Task: Look for space in Asheville, United States from 10th July, 2023 to 15th July, 2023 for 7 adults in price range Rs.10000 to Rs.15000. Place can be entire place or shared room with 4 bedrooms having 7 beds and 4 bathrooms. Property type can be house, flat, guest house. Amenities needed are: wifi, TV, free parkinig on premises, gym, breakfast. Booking option can be shelf check-in. Required host language is English.
Action: Mouse moved to (413, 101)
Screenshot: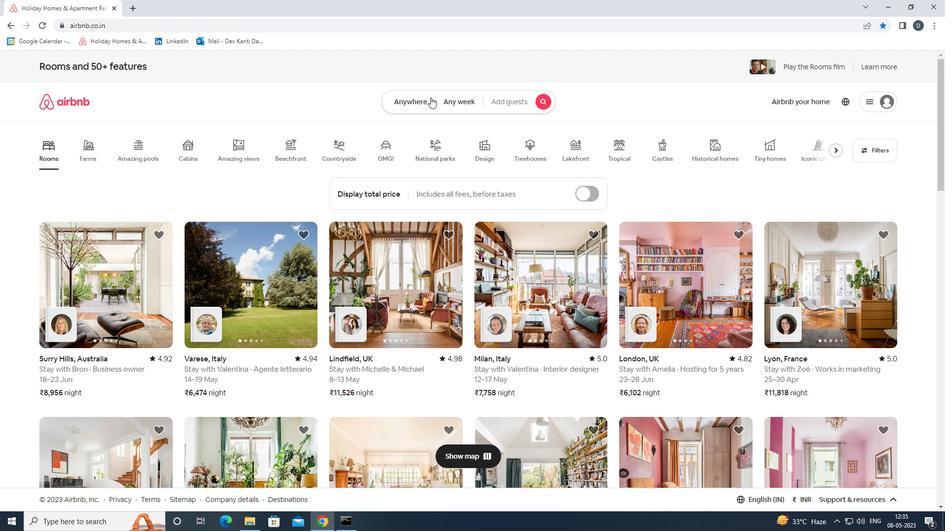 
Action: Mouse pressed left at (413, 101)
Screenshot: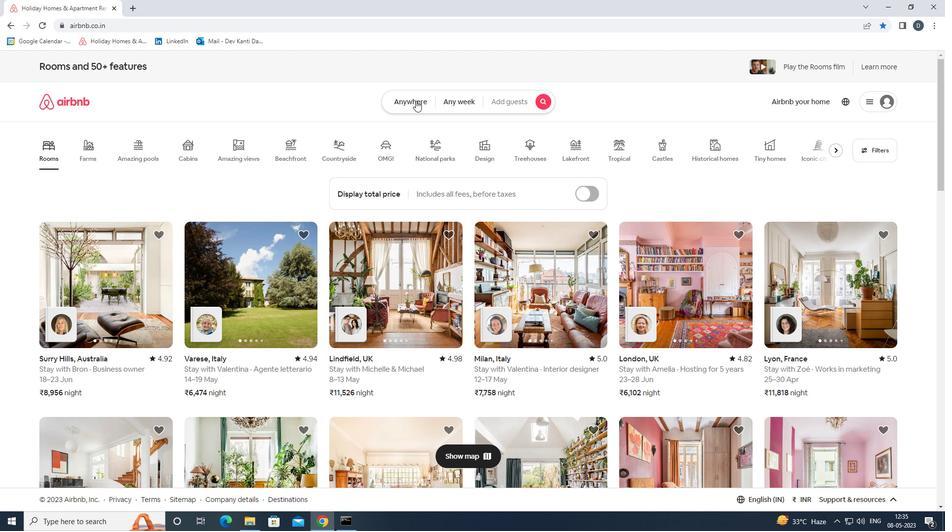 
Action: Mouse moved to (363, 141)
Screenshot: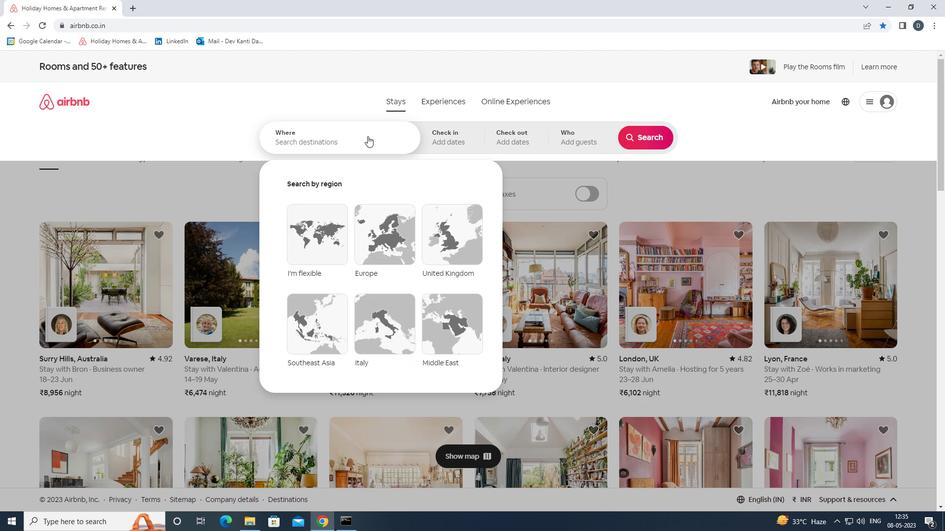 
Action: Mouse pressed left at (363, 141)
Screenshot: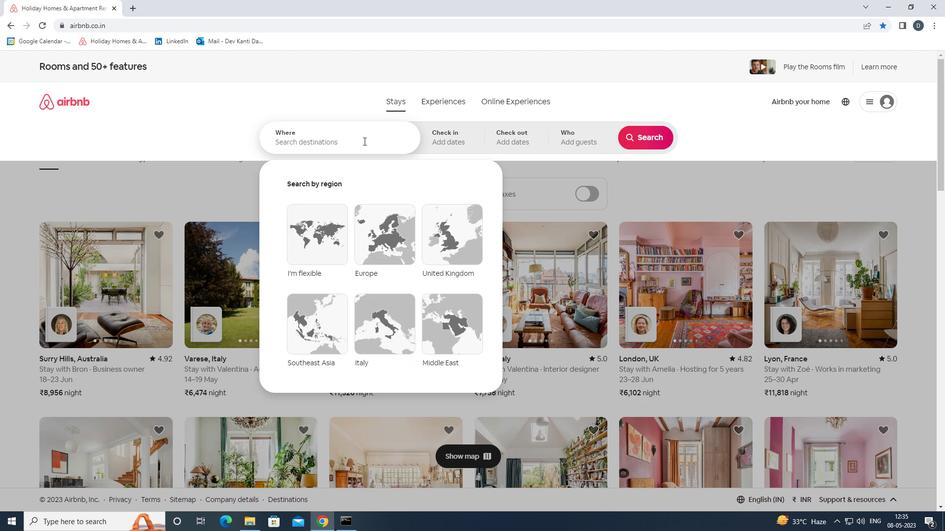 
Action: Mouse moved to (362, 141)
Screenshot: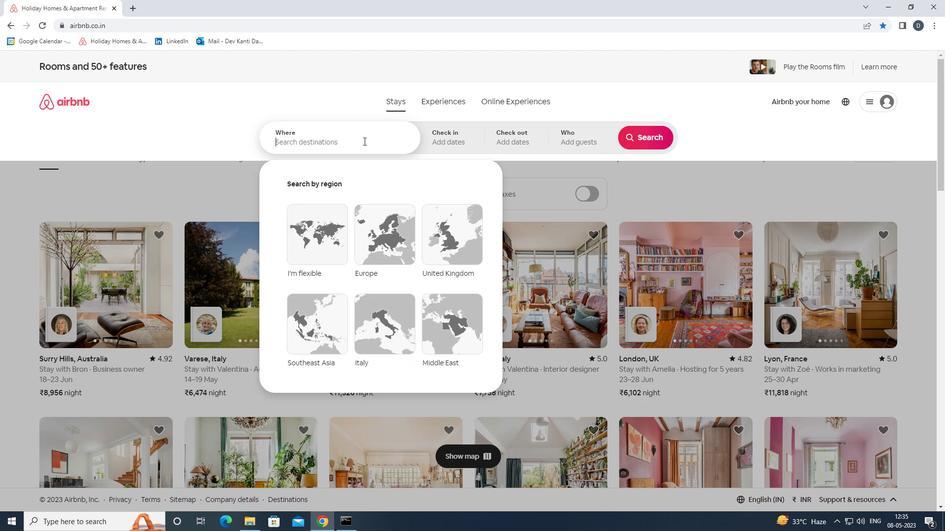 
Action: Key pressed <Key.shift><Key.shift><Key.shift>ASHEVILLEM<Key.backspace>,<Key.shift>UNITED<Key.space><Key.shift>STATES<Key.enter>
Screenshot: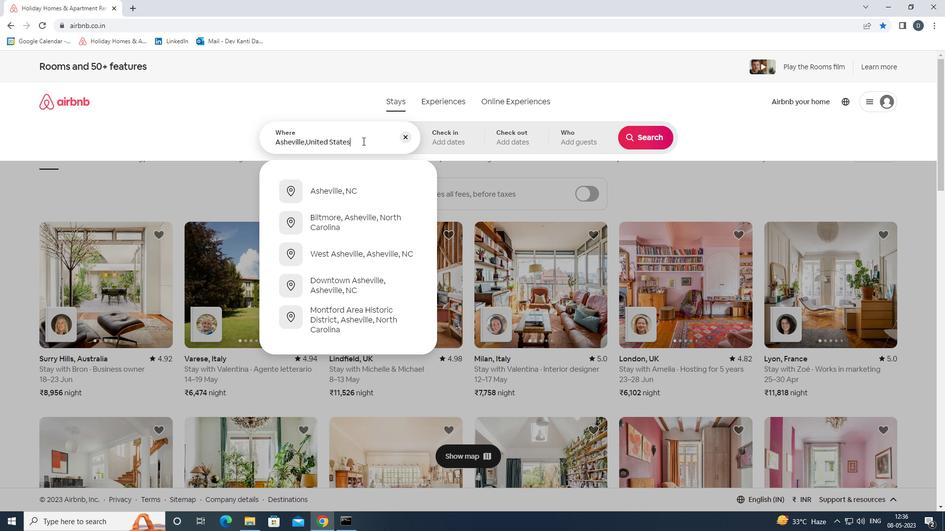 
Action: Mouse moved to (639, 215)
Screenshot: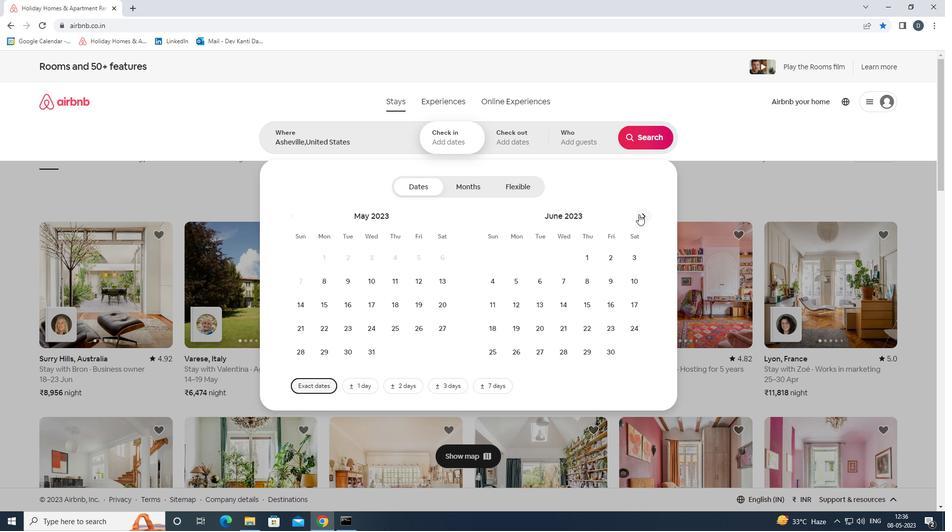 
Action: Mouse pressed left at (639, 215)
Screenshot: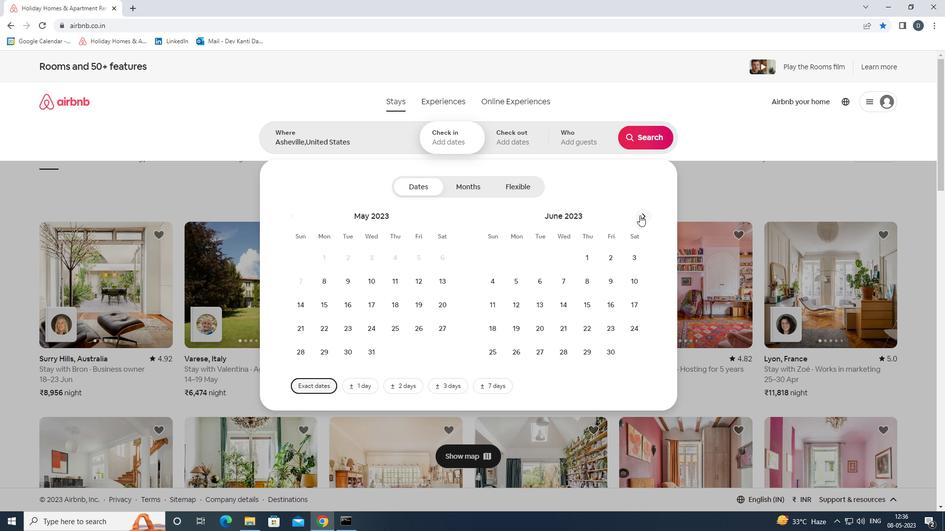 
Action: Mouse moved to (516, 300)
Screenshot: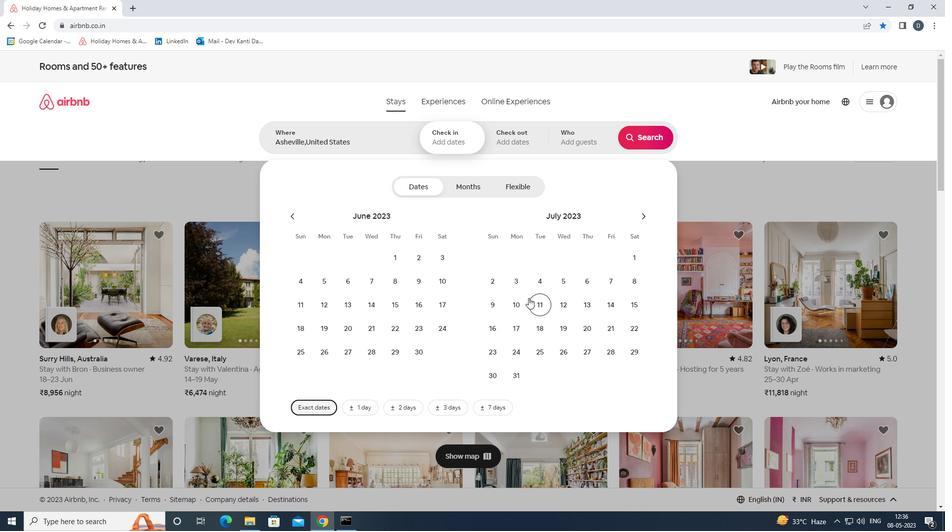 
Action: Mouse pressed left at (516, 300)
Screenshot: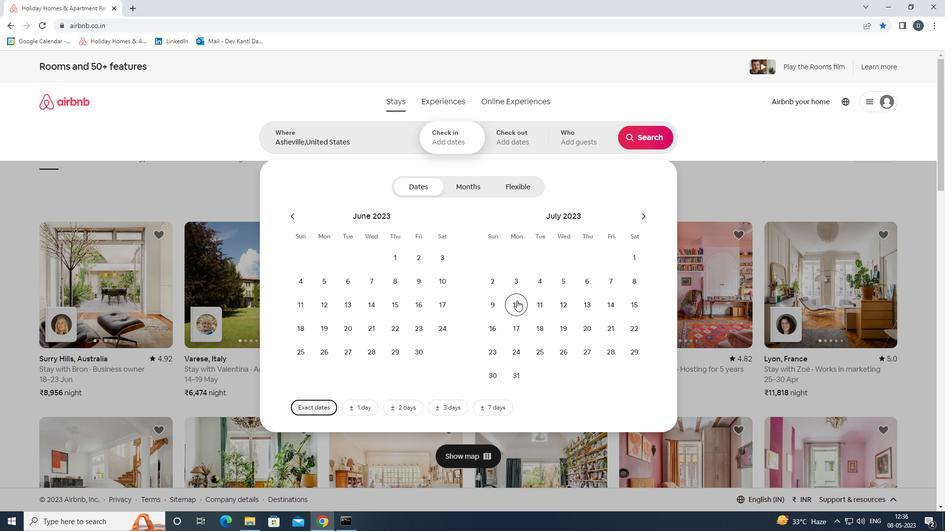 
Action: Mouse moved to (627, 303)
Screenshot: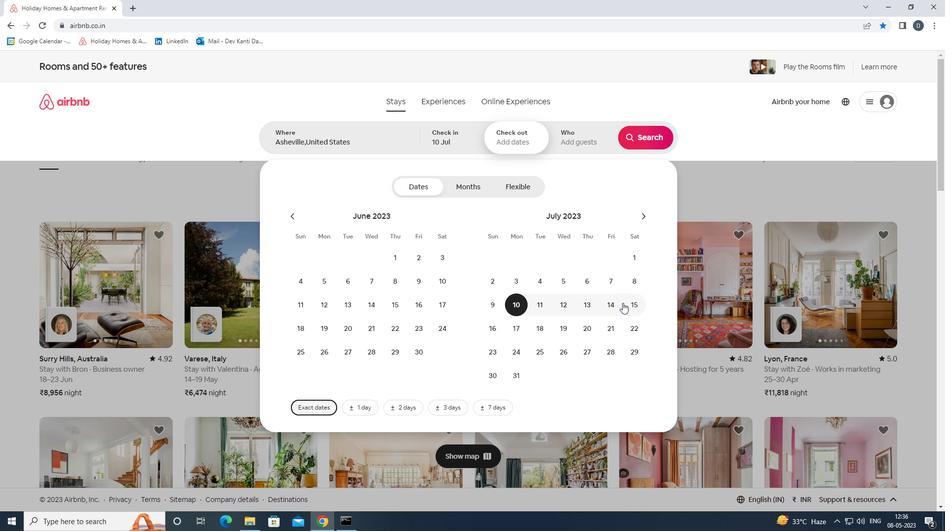 
Action: Mouse pressed left at (627, 303)
Screenshot: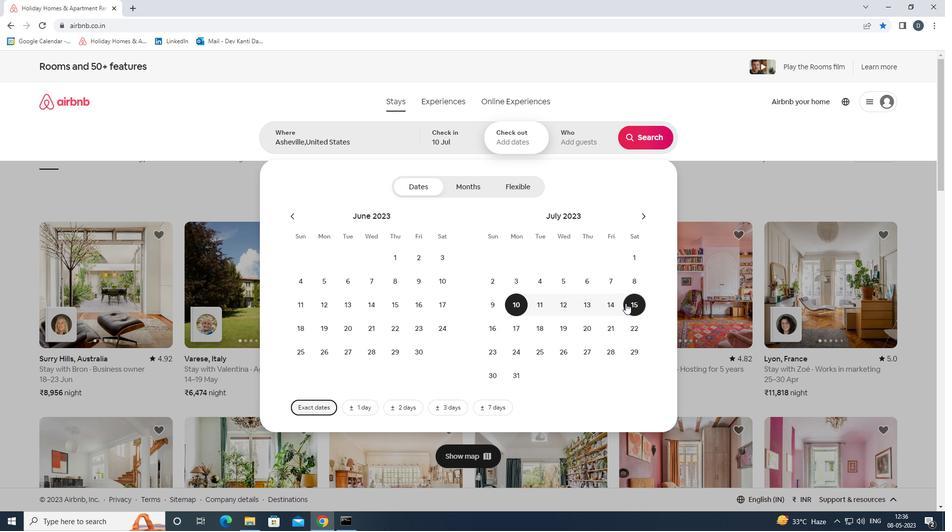 
Action: Mouse moved to (579, 148)
Screenshot: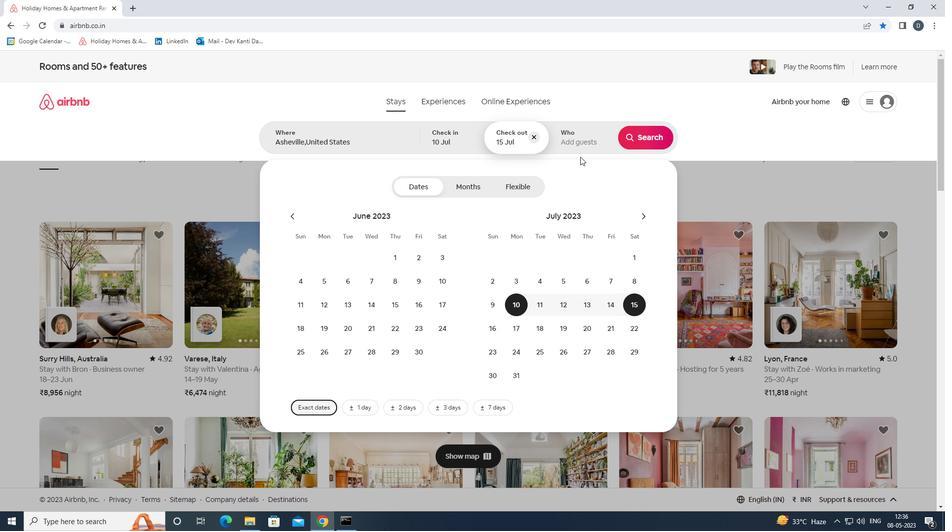 
Action: Mouse pressed left at (579, 148)
Screenshot: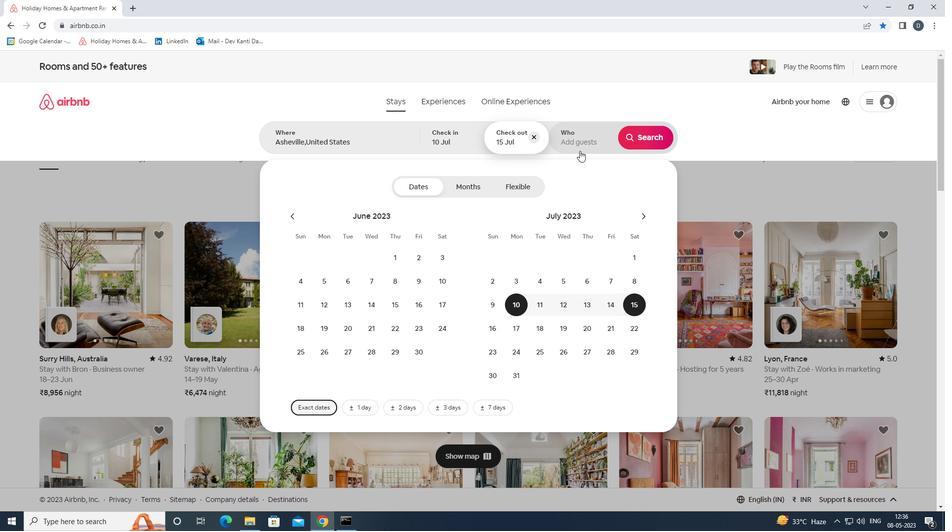 
Action: Mouse moved to (645, 186)
Screenshot: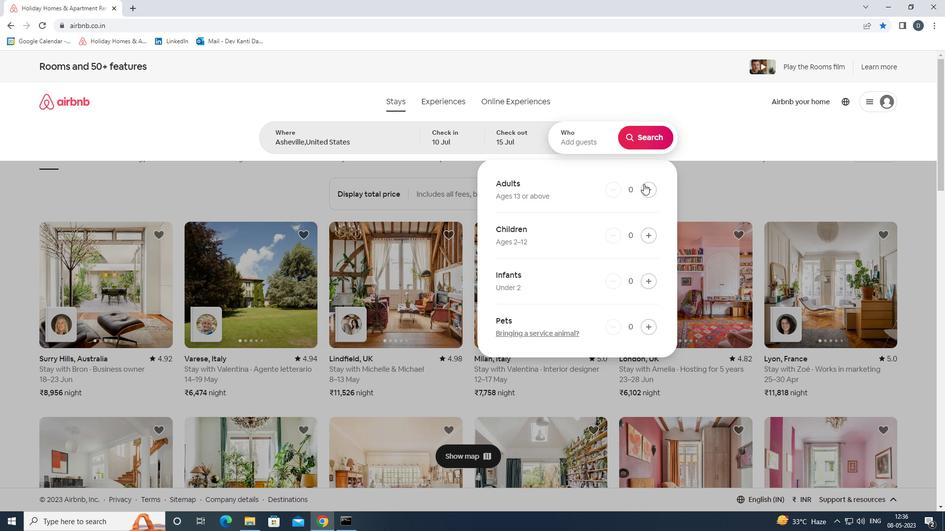 
Action: Mouse pressed left at (645, 186)
Screenshot: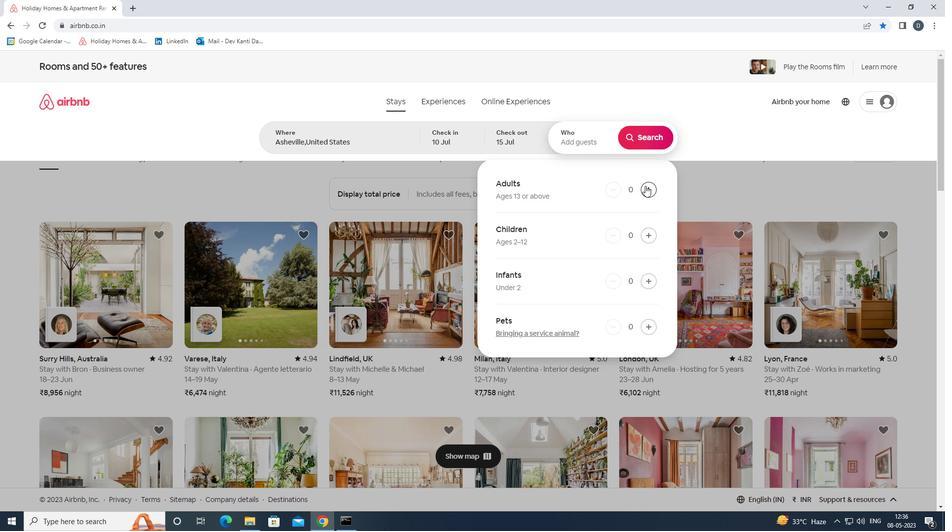 
Action: Mouse pressed left at (645, 186)
Screenshot: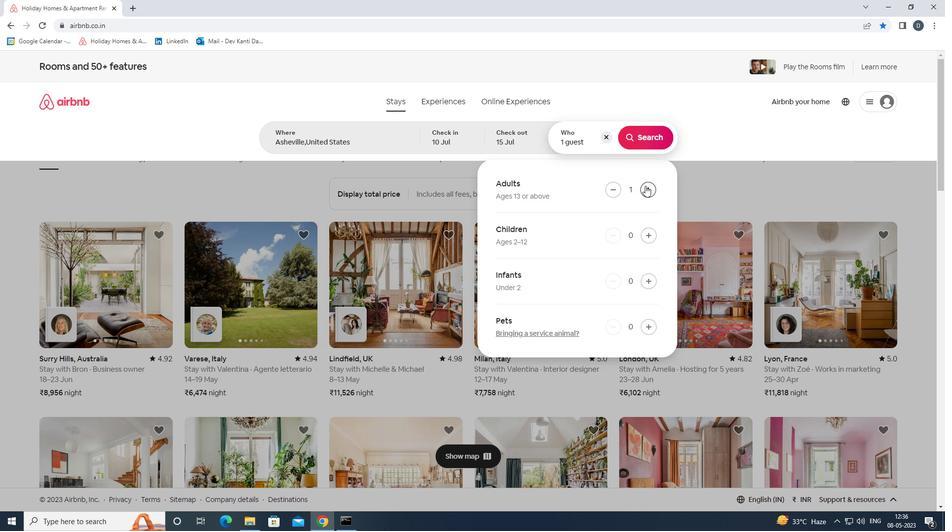 
Action: Mouse pressed left at (645, 186)
Screenshot: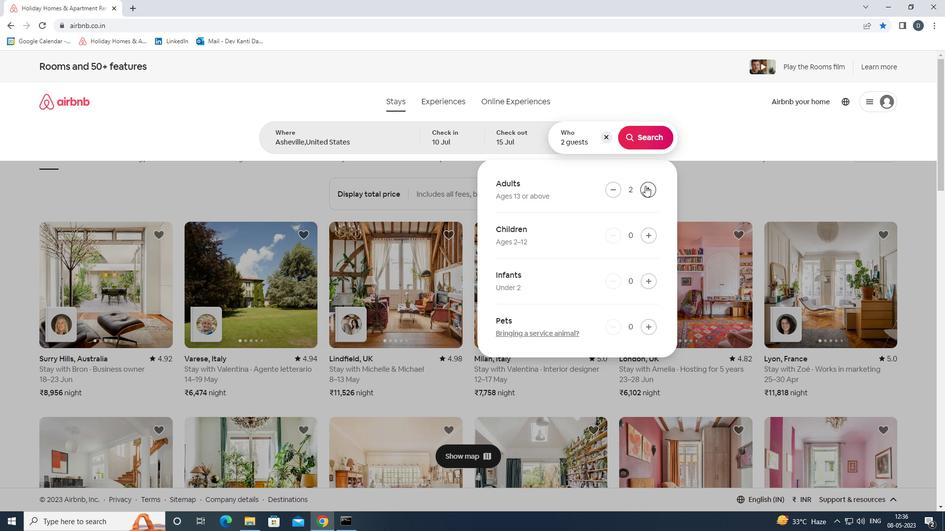 
Action: Mouse pressed left at (645, 186)
Screenshot: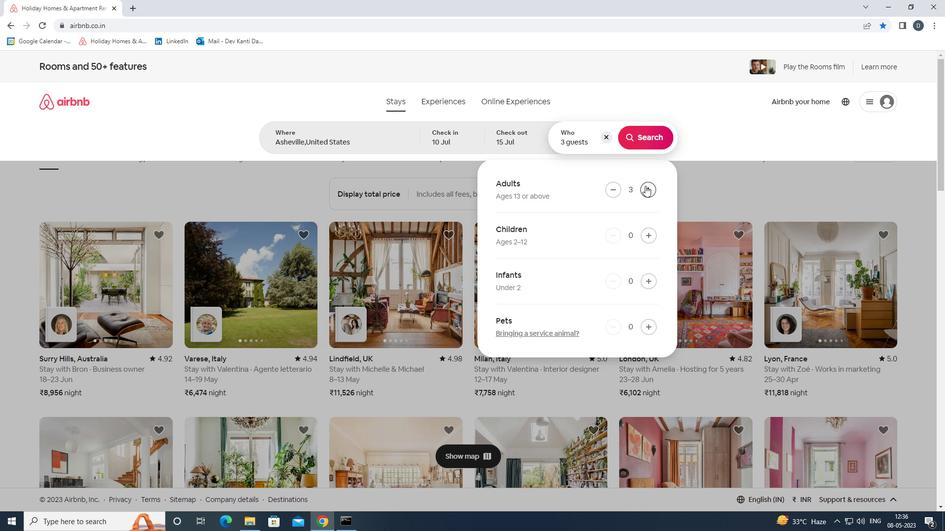 
Action: Mouse pressed left at (645, 186)
Screenshot: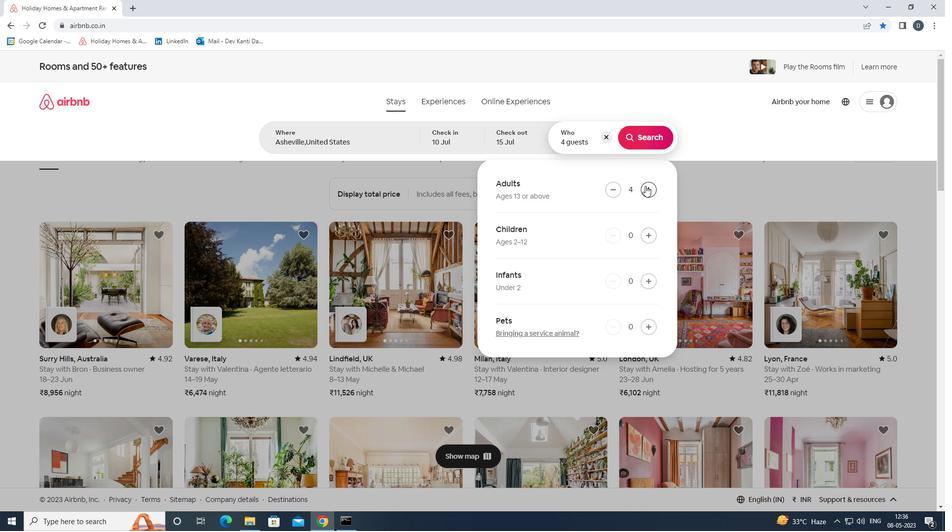 
Action: Mouse pressed left at (645, 186)
Screenshot: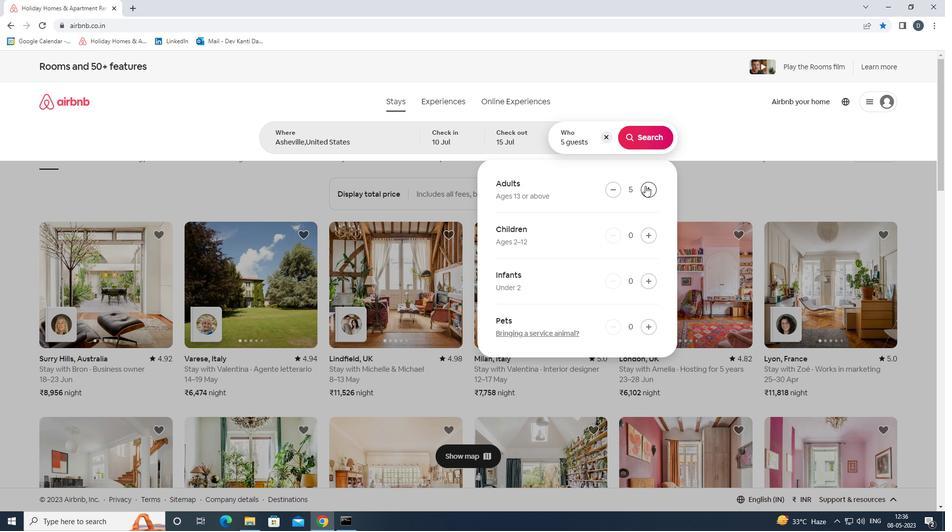 
Action: Mouse pressed left at (645, 186)
Screenshot: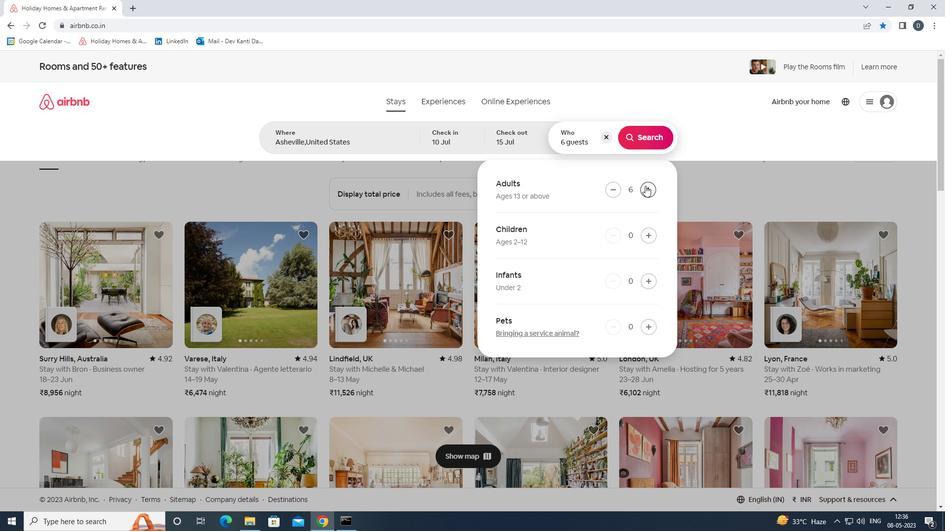 
Action: Mouse moved to (640, 141)
Screenshot: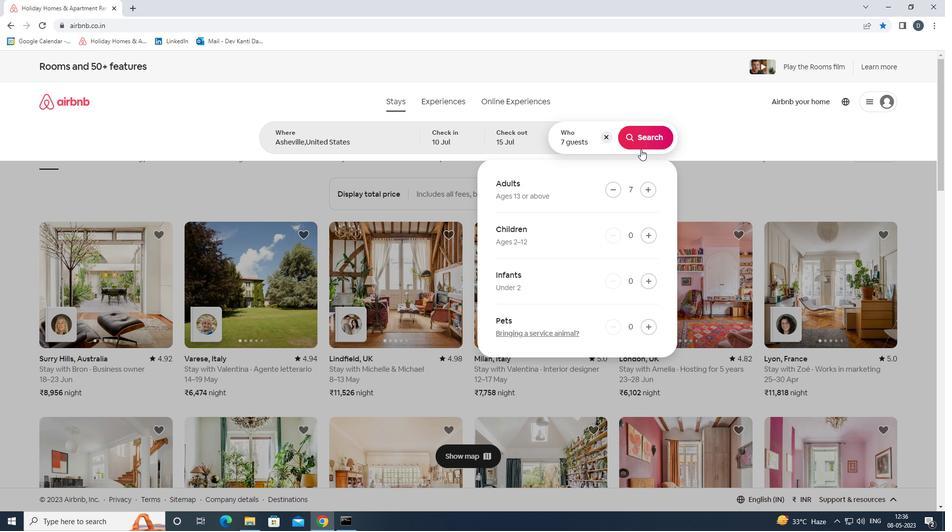 
Action: Mouse pressed left at (640, 141)
Screenshot: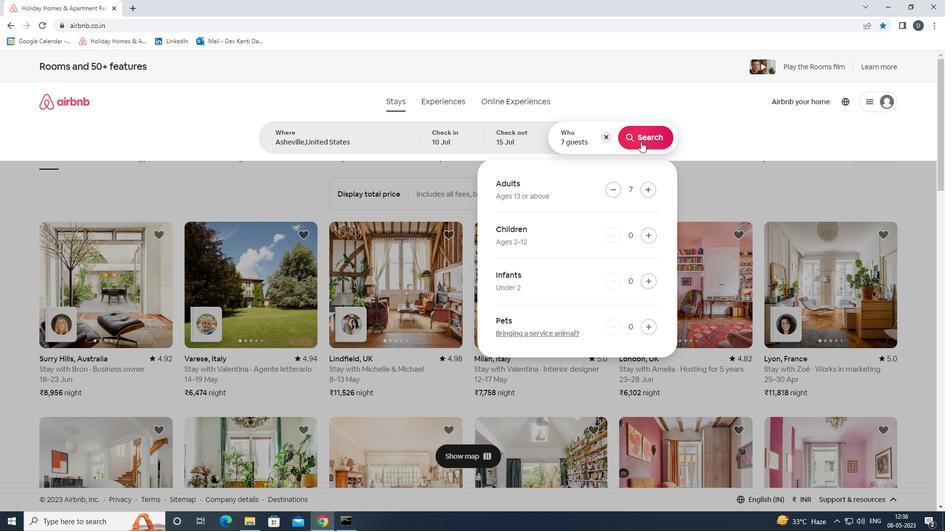 
Action: Mouse moved to (894, 107)
Screenshot: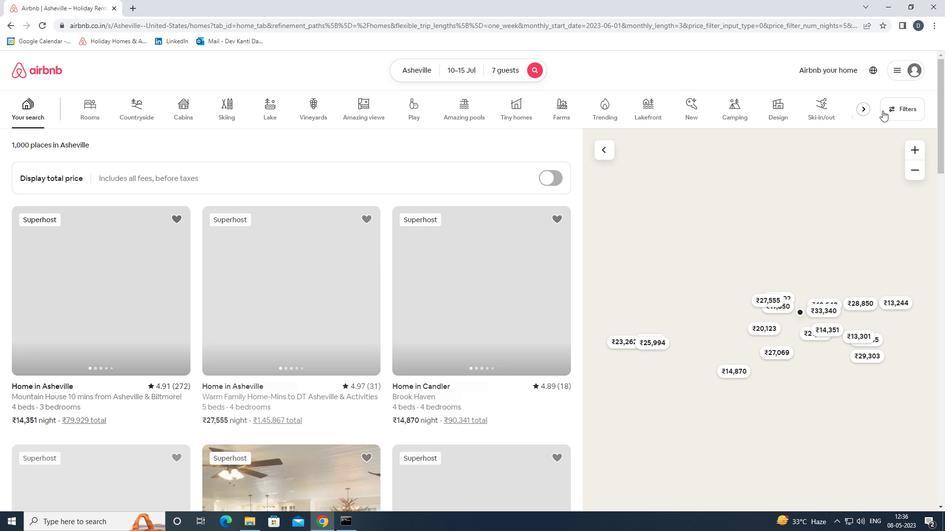 
Action: Mouse pressed left at (894, 107)
Screenshot: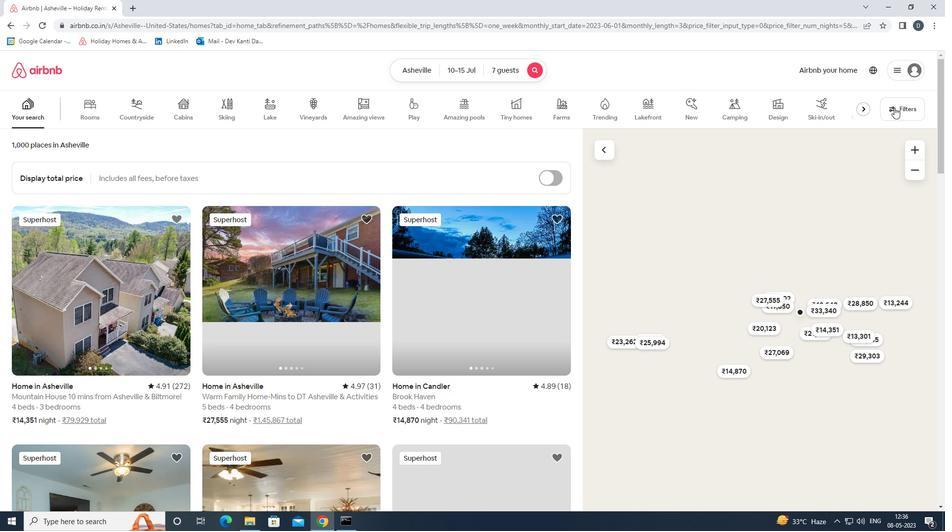 
Action: Mouse moved to (427, 350)
Screenshot: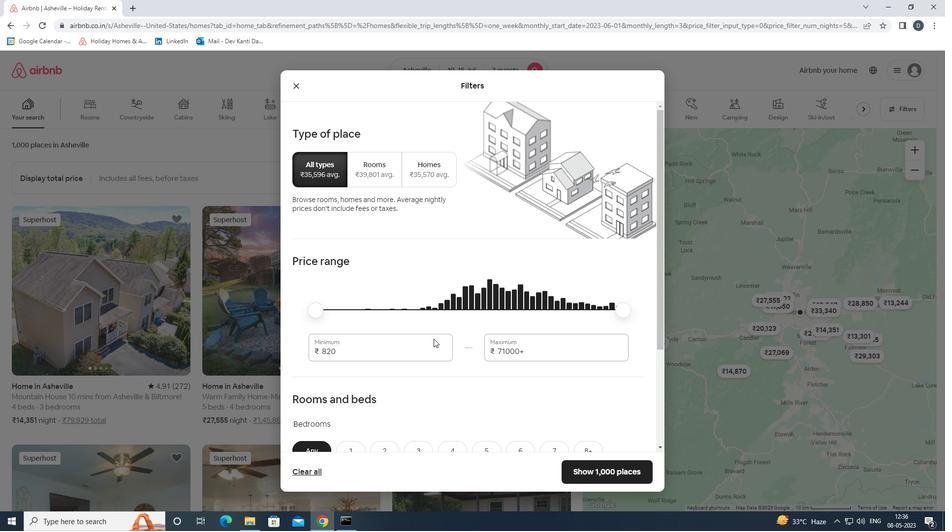 
Action: Mouse pressed left at (427, 350)
Screenshot: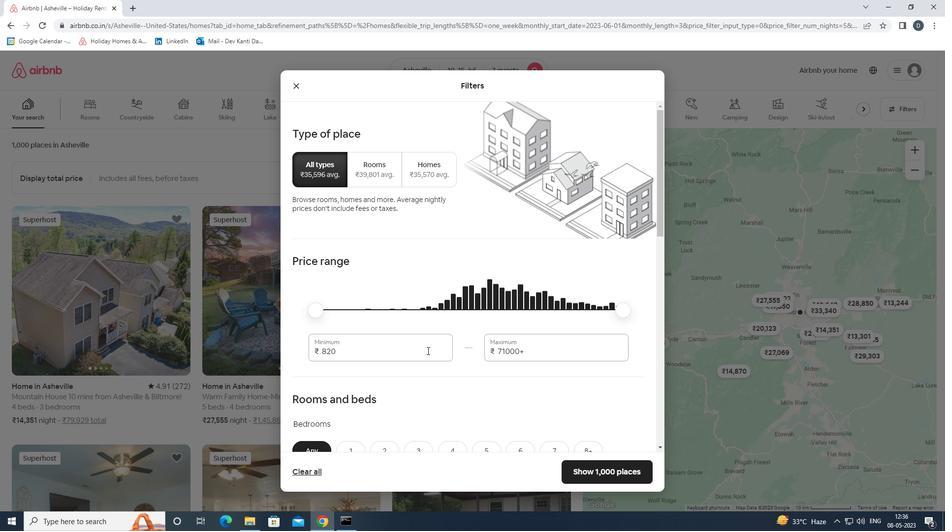 
Action: Mouse pressed left at (427, 350)
Screenshot: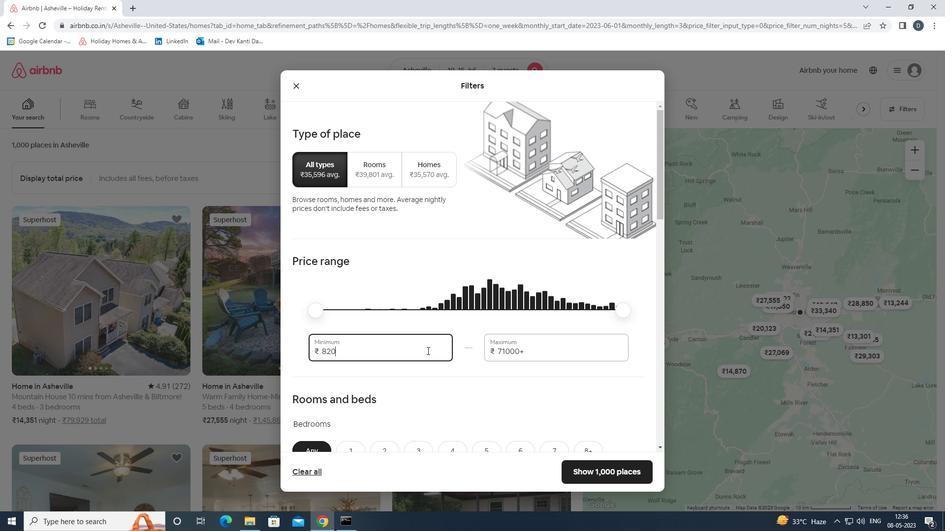 
Action: Mouse moved to (436, 351)
Screenshot: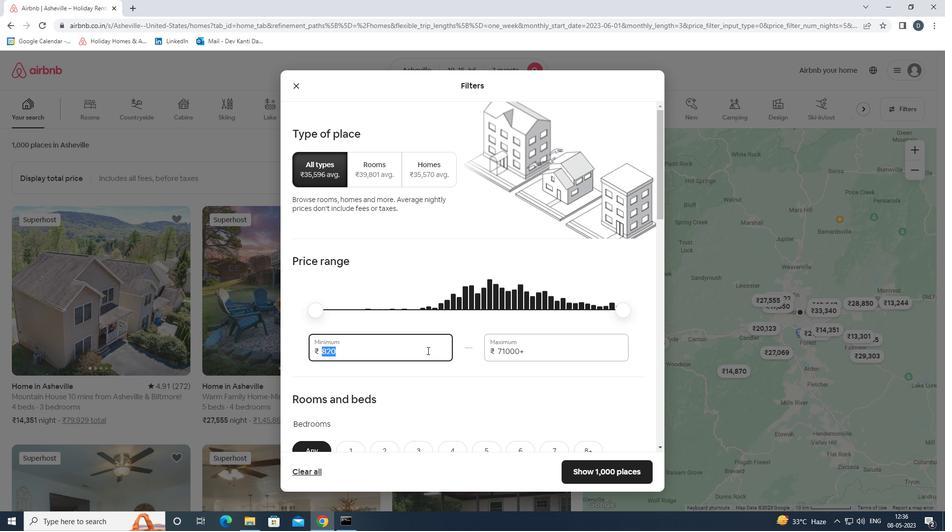 
Action: Key pressed 10000<Key.tab>15000
Screenshot: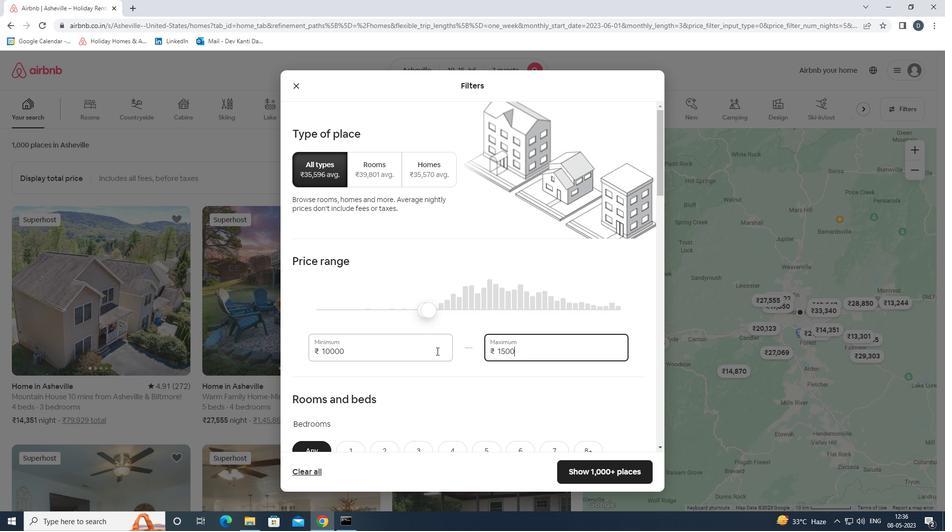 
Action: Mouse scrolled (436, 350) with delta (0, 0)
Screenshot: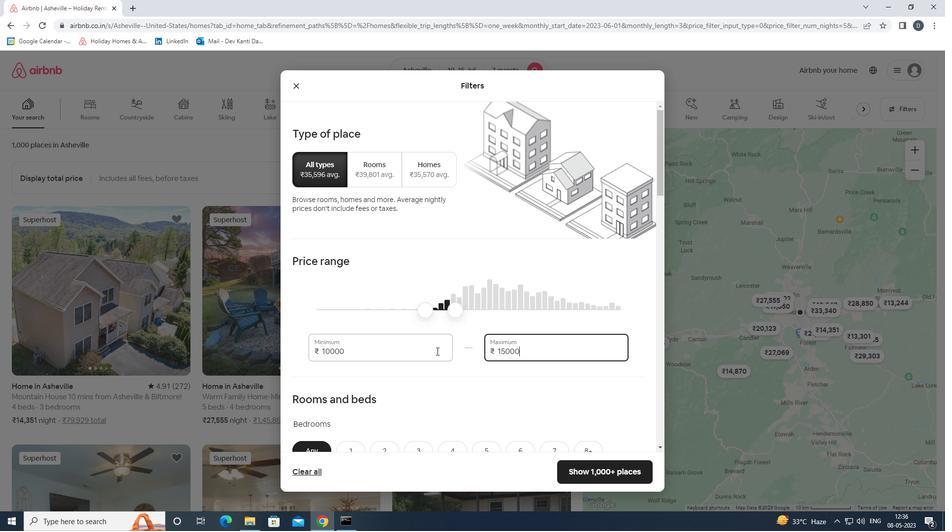 
Action: Mouse scrolled (436, 350) with delta (0, 0)
Screenshot: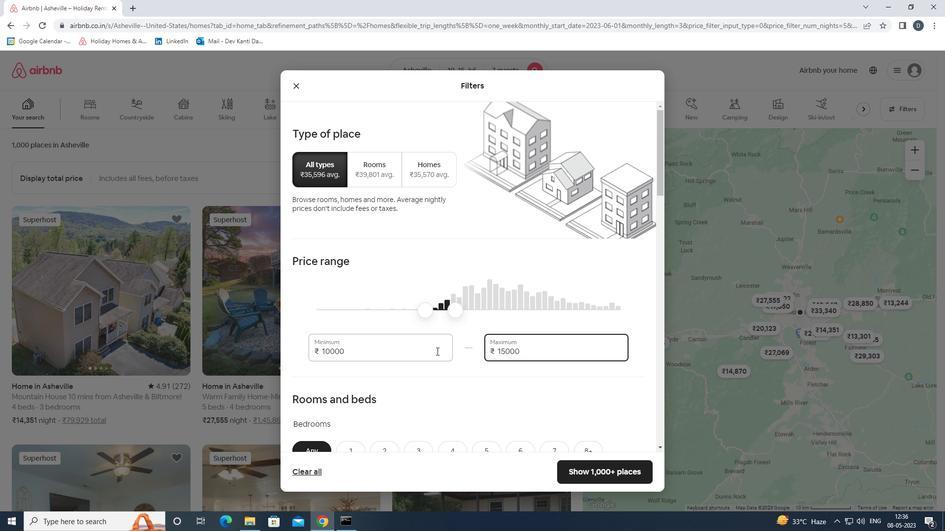 
Action: Mouse scrolled (436, 350) with delta (0, 0)
Screenshot: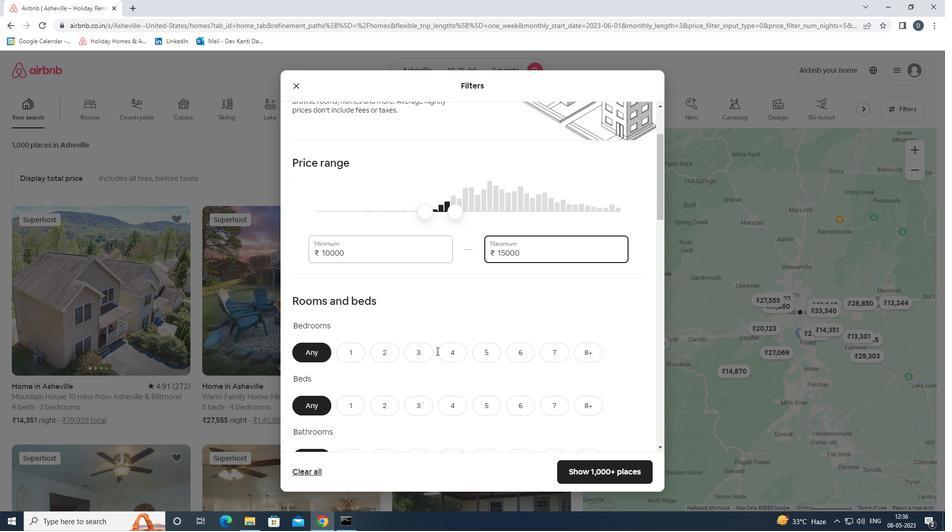
Action: Mouse moved to (451, 308)
Screenshot: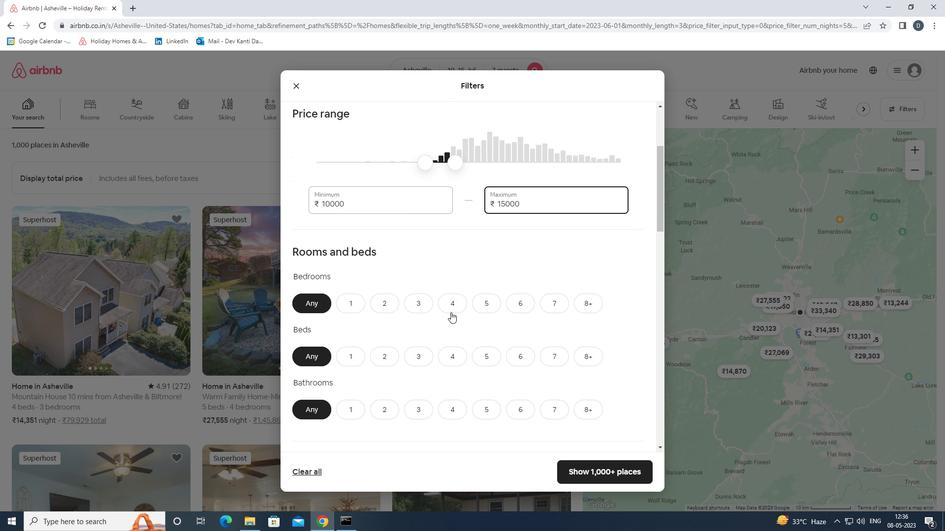 
Action: Mouse pressed left at (451, 308)
Screenshot: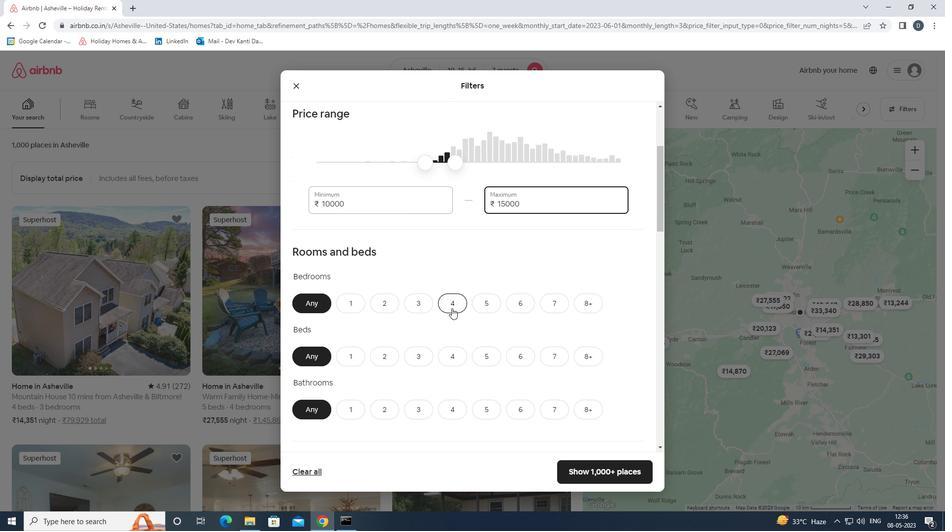 
Action: Mouse moved to (547, 355)
Screenshot: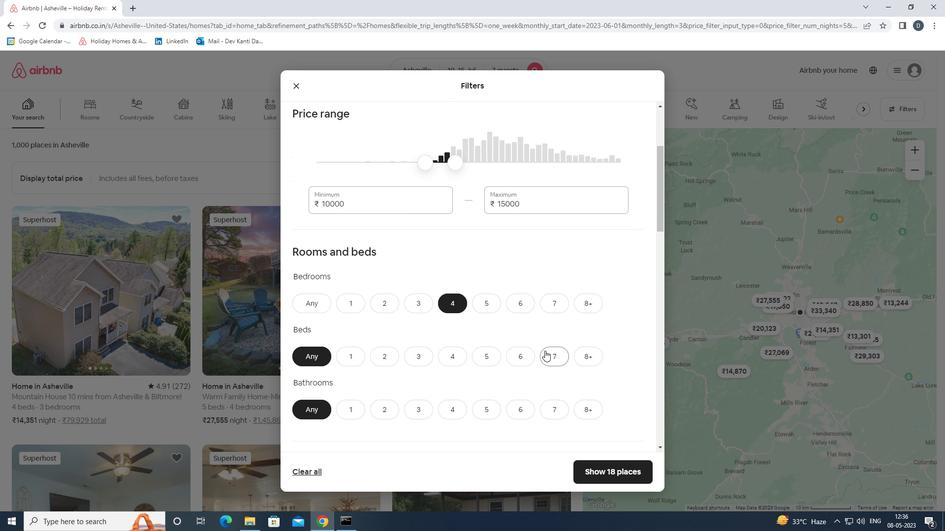 
Action: Mouse pressed left at (547, 355)
Screenshot: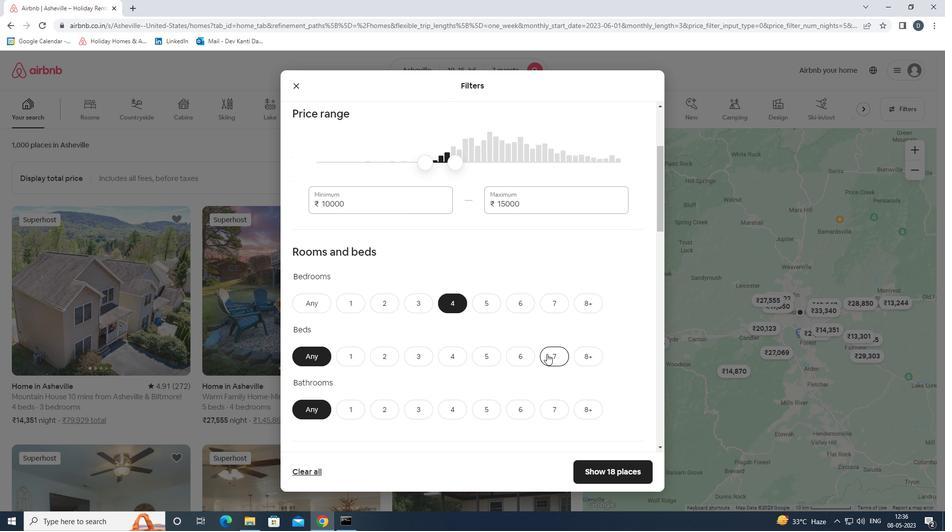 
Action: Mouse moved to (456, 408)
Screenshot: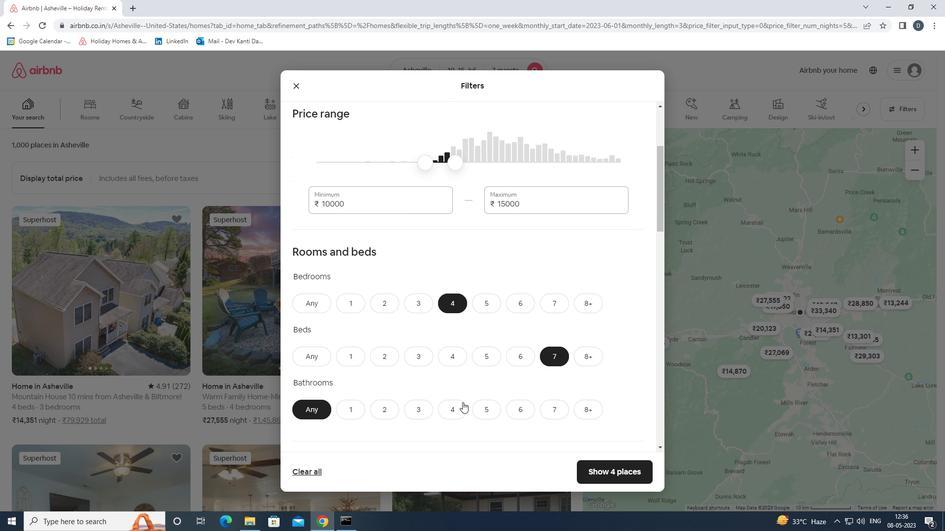
Action: Mouse pressed left at (456, 408)
Screenshot: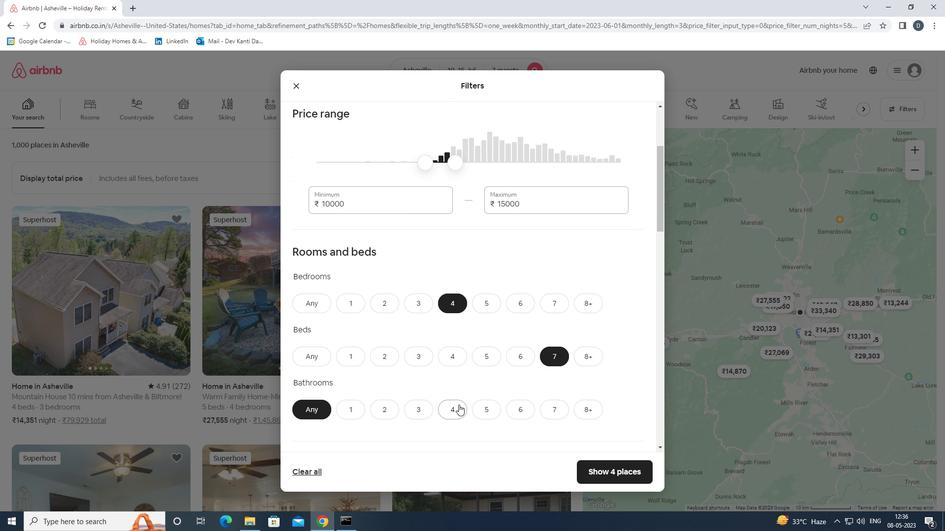 
Action: Mouse moved to (456, 402)
Screenshot: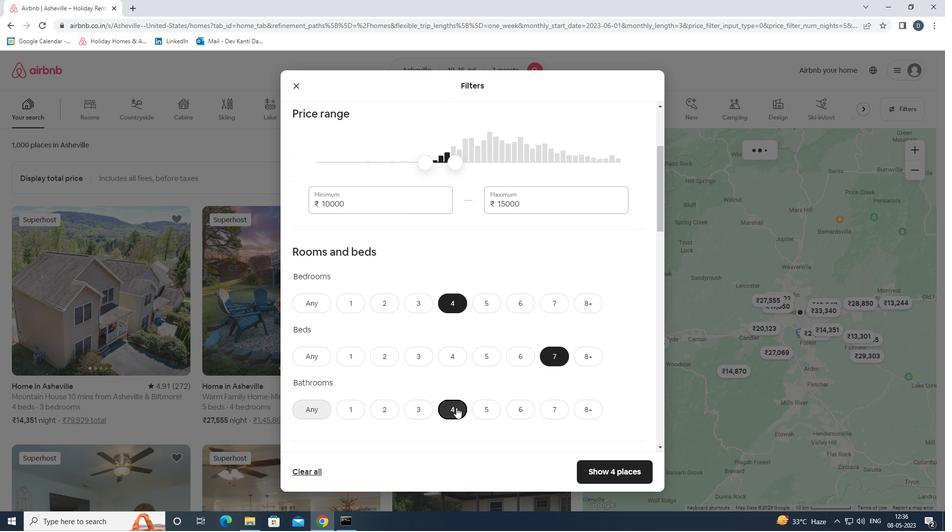 
Action: Mouse scrolled (456, 402) with delta (0, 0)
Screenshot: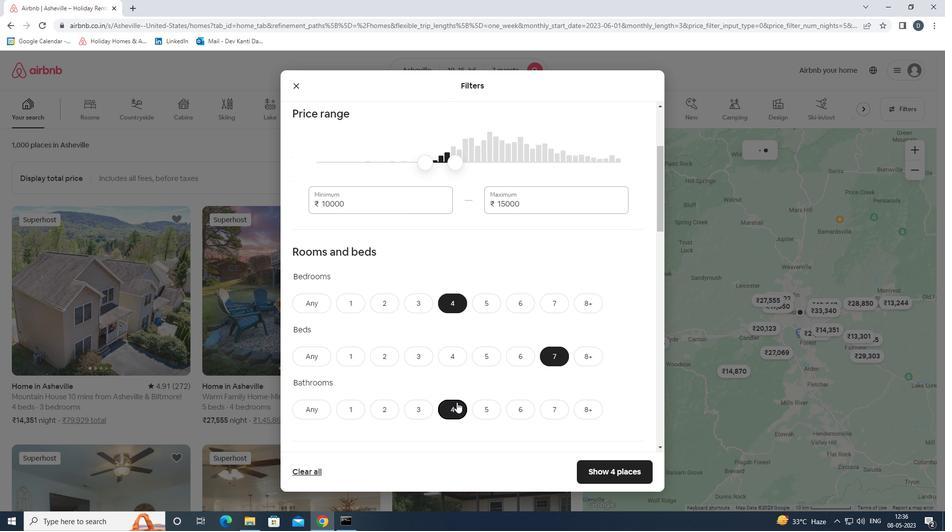 
Action: Mouse scrolled (456, 402) with delta (0, 0)
Screenshot: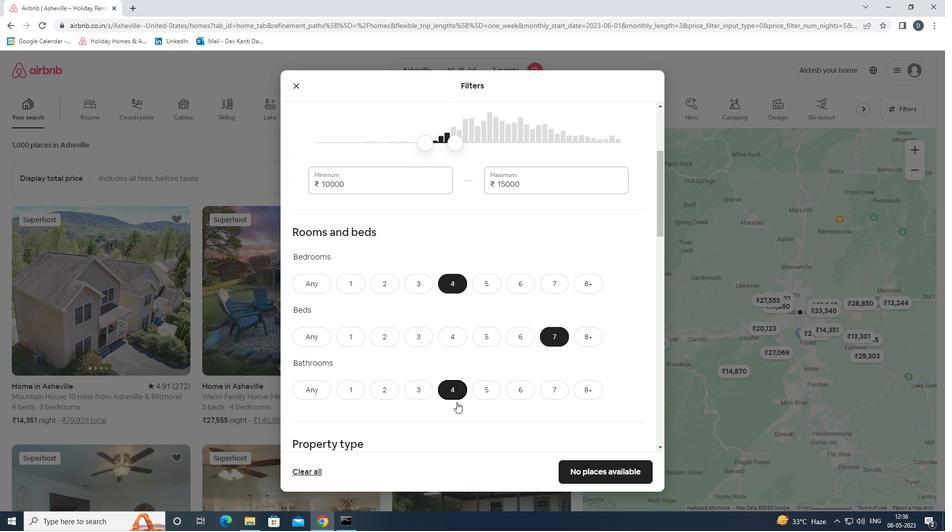 
Action: Mouse scrolled (456, 402) with delta (0, 0)
Screenshot: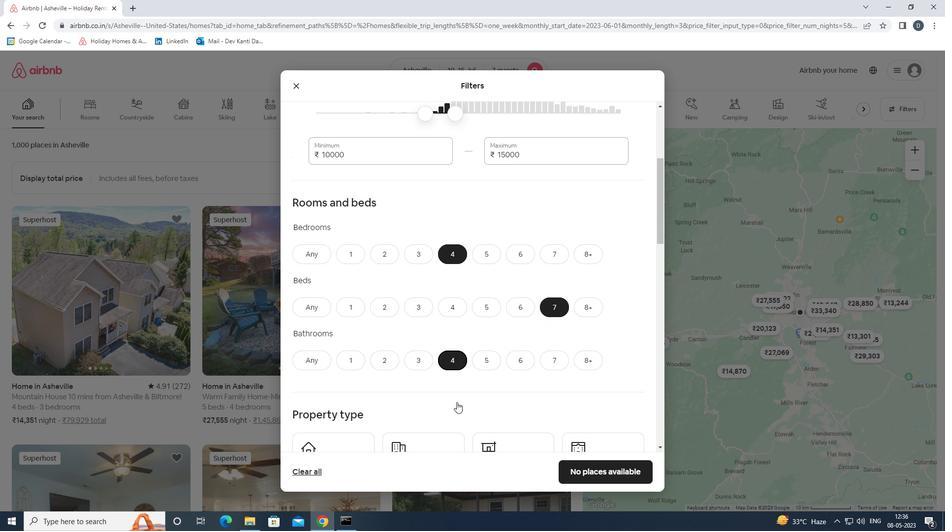 
Action: Mouse moved to (357, 379)
Screenshot: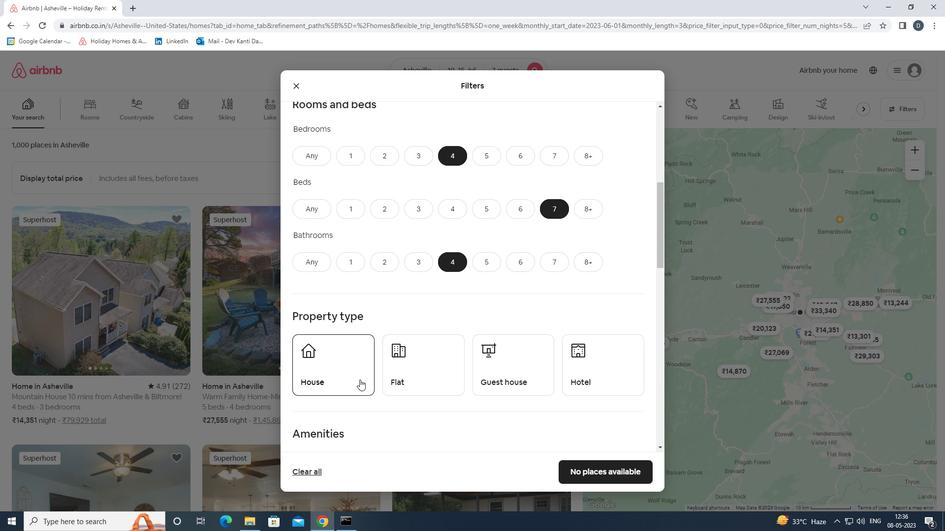 
Action: Mouse pressed left at (357, 379)
Screenshot: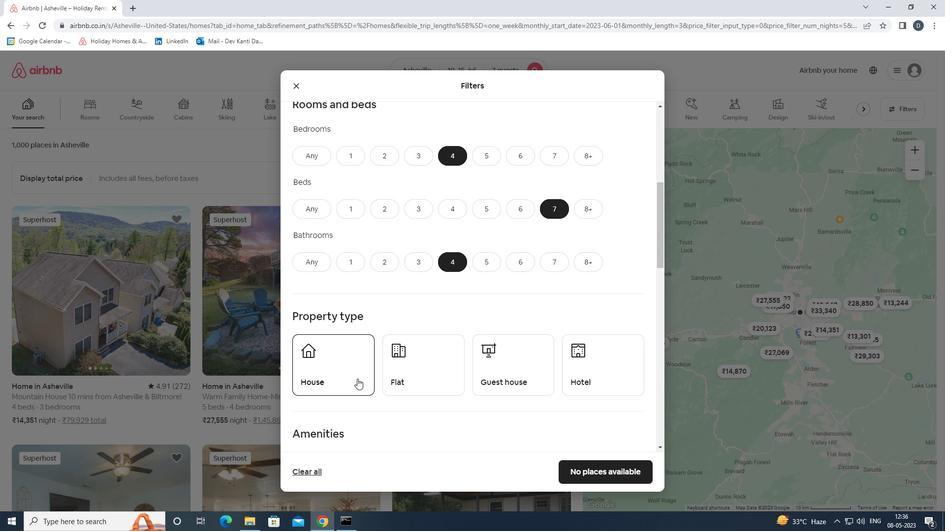 
Action: Mouse moved to (420, 367)
Screenshot: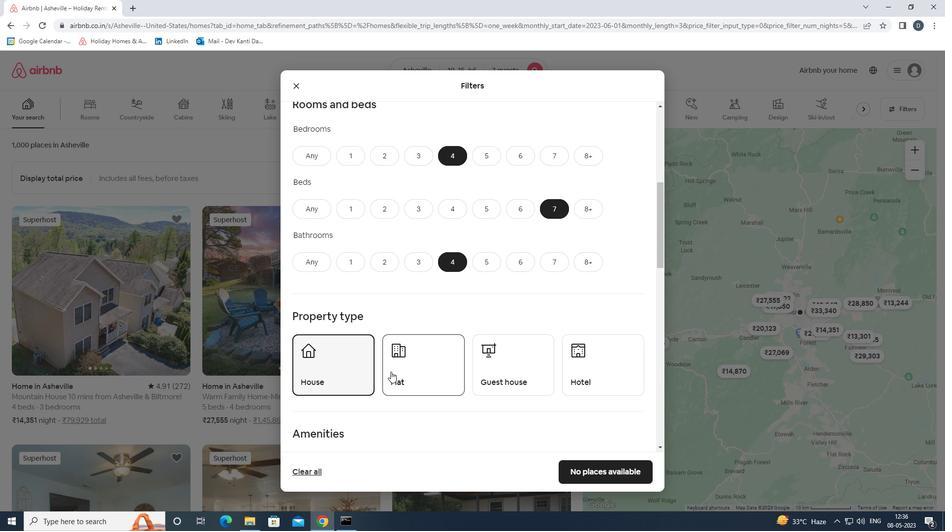 
Action: Mouse pressed left at (420, 367)
Screenshot: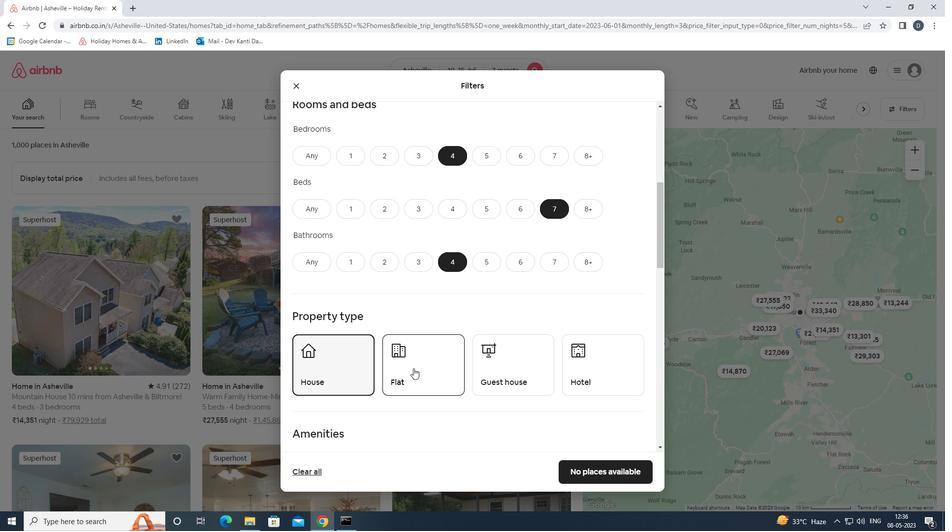
Action: Mouse moved to (502, 361)
Screenshot: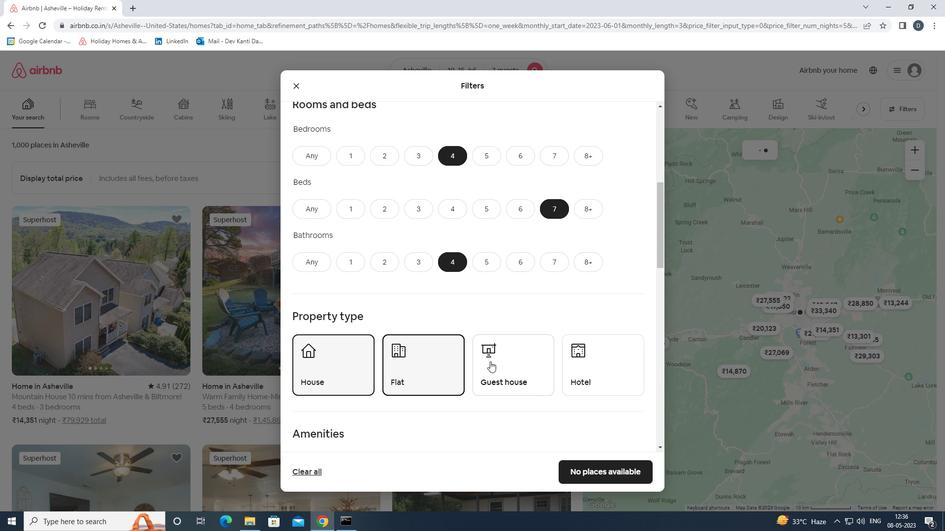 
Action: Mouse pressed left at (502, 361)
Screenshot: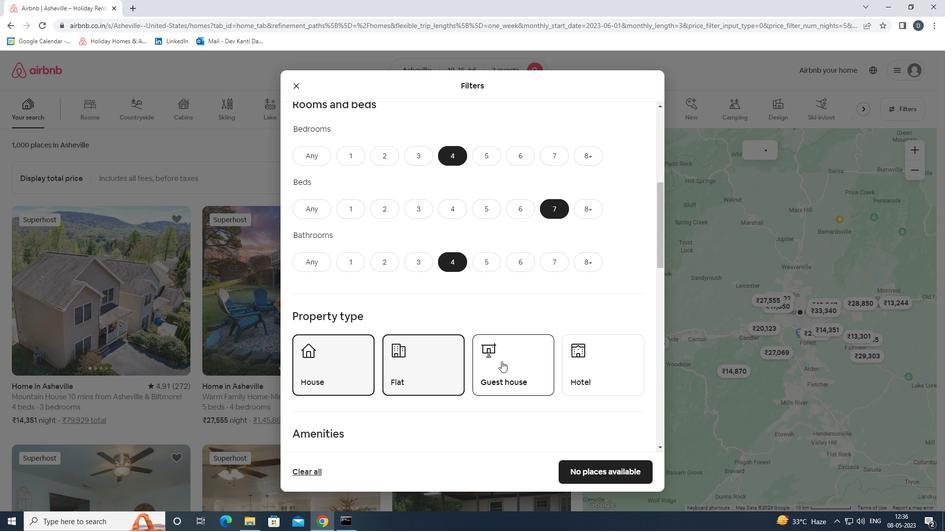 
Action: Mouse moved to (504, 360)
Screenshot: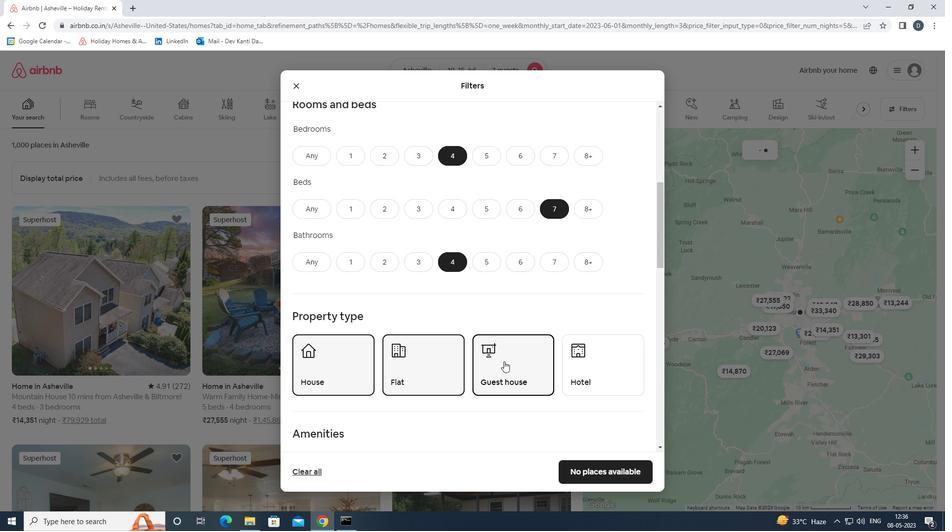 
Action: Mouse scrolled (504, 360) with delta (0, 0)
Screenshot: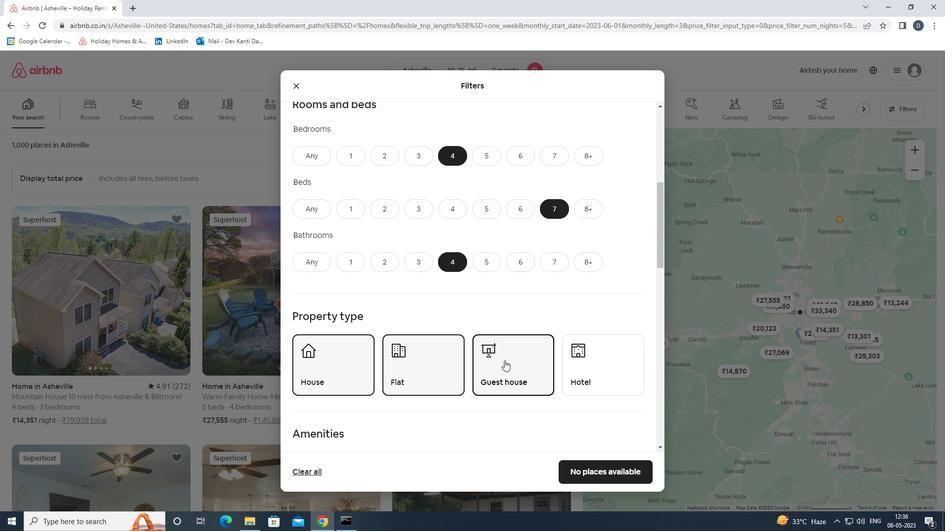 
Action: Mouse scrolled (504, 360) with delta (0, 0)
Screenshot: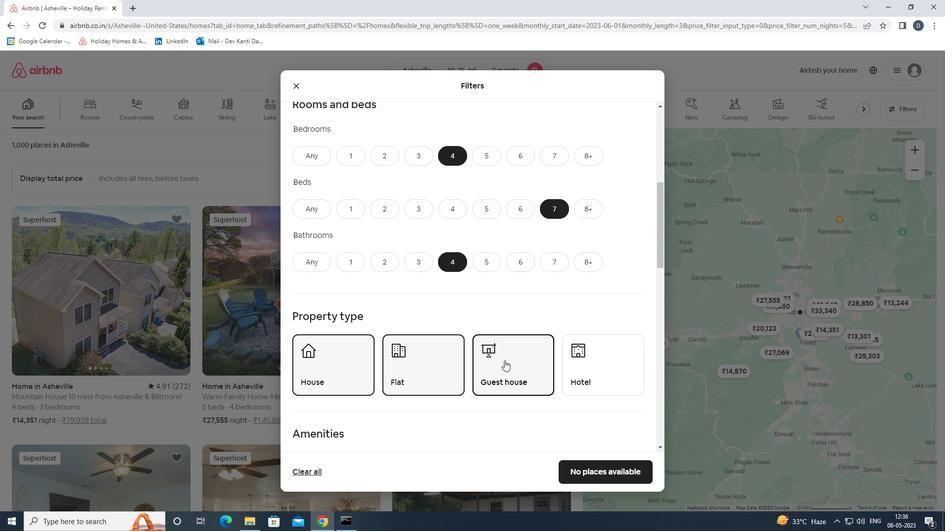 
Action: Mouse scrolled (504, 360) with delta (0, 0)
Screenshot: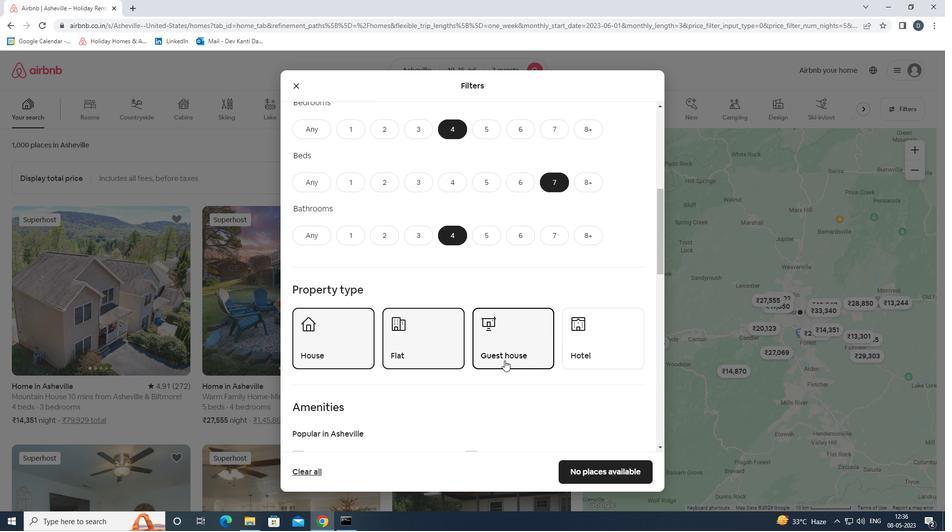 
Action: Mouse moved to (490, 338)
Screenshot: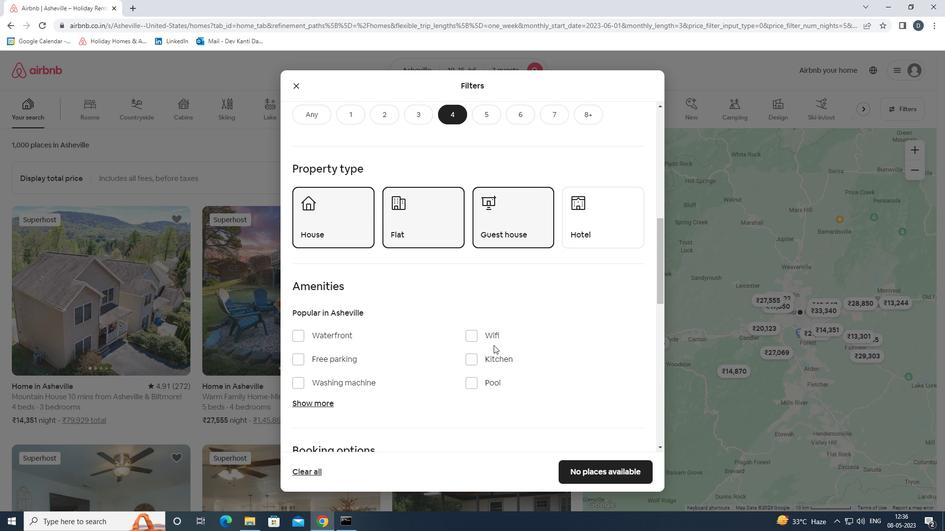 
Action: Mouse pressed left at (490, 338)
Screenshot: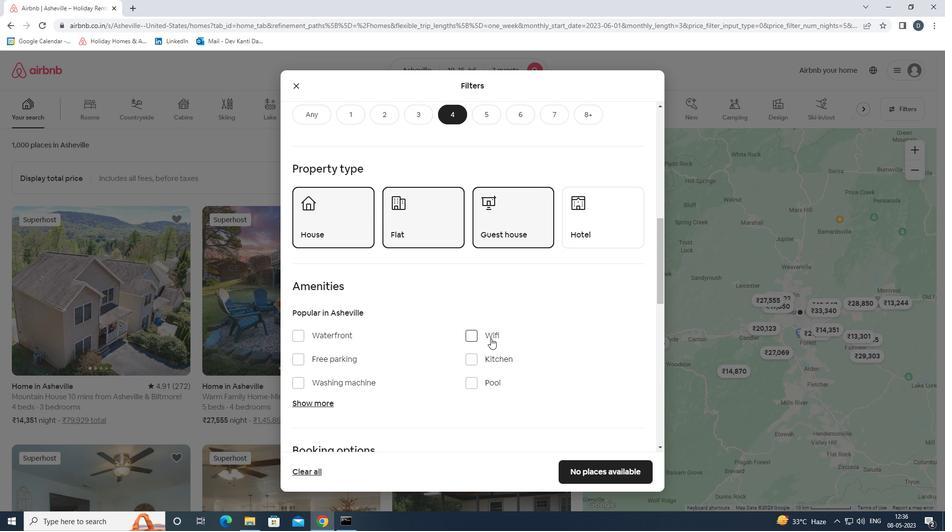 
Action: Mouse moved to (349, 362)
Screenshot: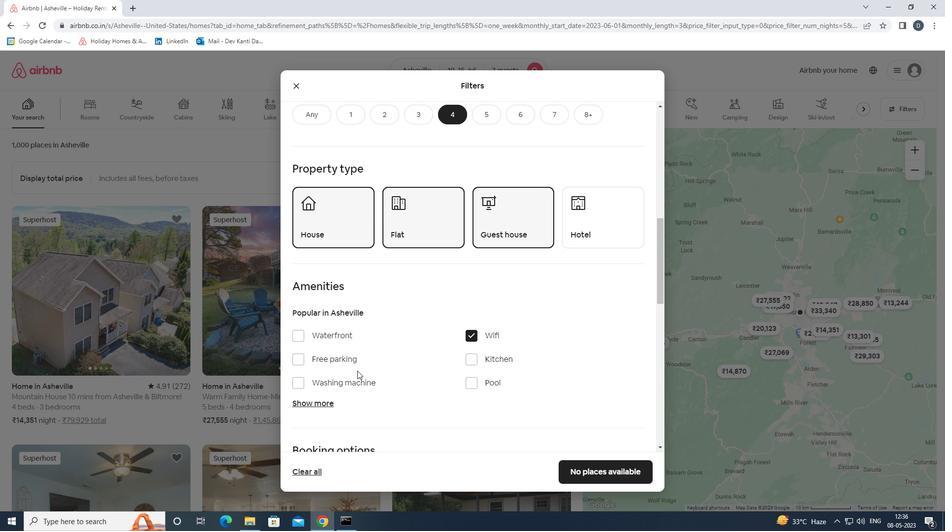 
Action: Mouse pressed left at (349, 362)
Screenshot: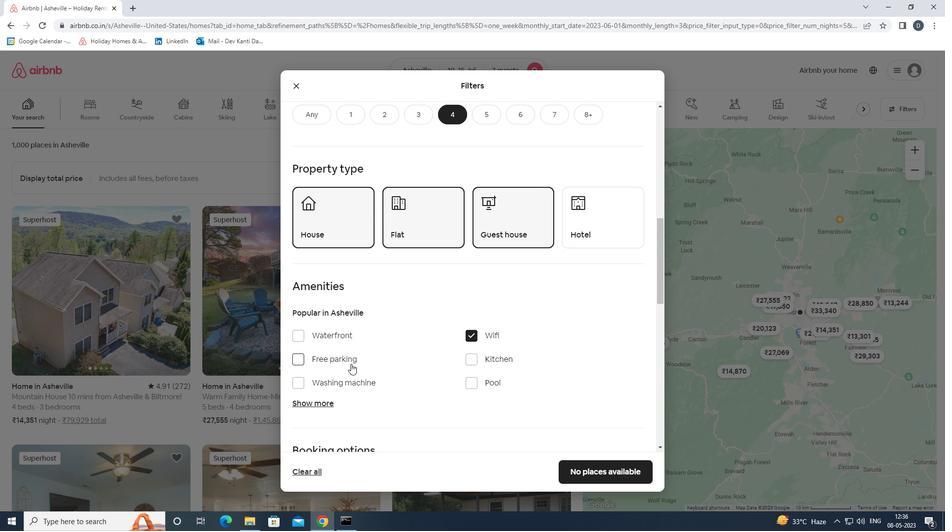
Action: Mouse moved to (399, 292)
Screenshot: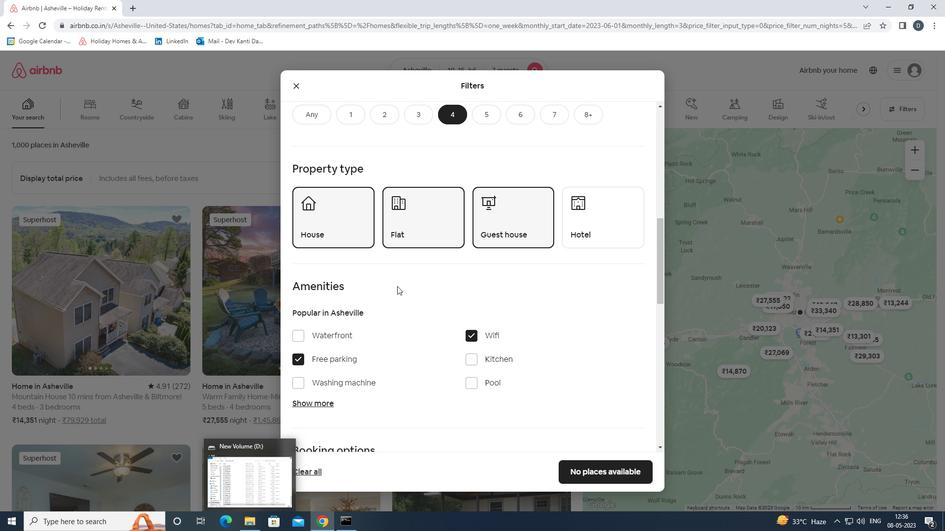 
Action: Mouse scrolled (399, 292) with delta (0, 0)
Screenshot: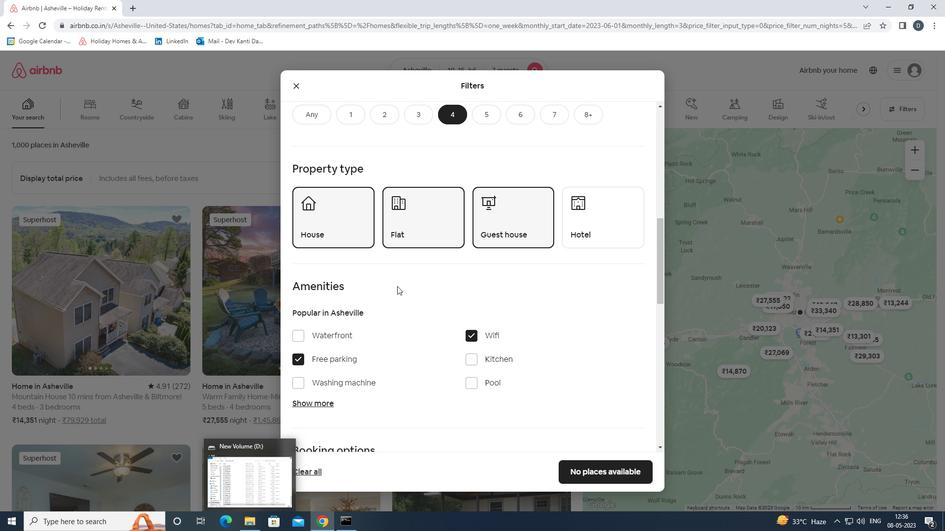
Action: Mouse moved to (401, 293)
Screenshot: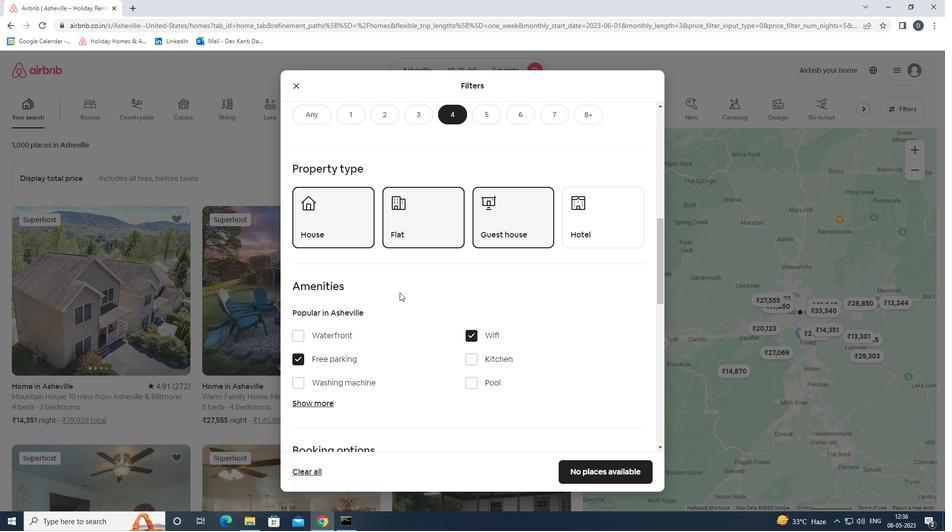 
Action: Mouse scrolled (401, 293) with delta (0, 0)
Screenshot: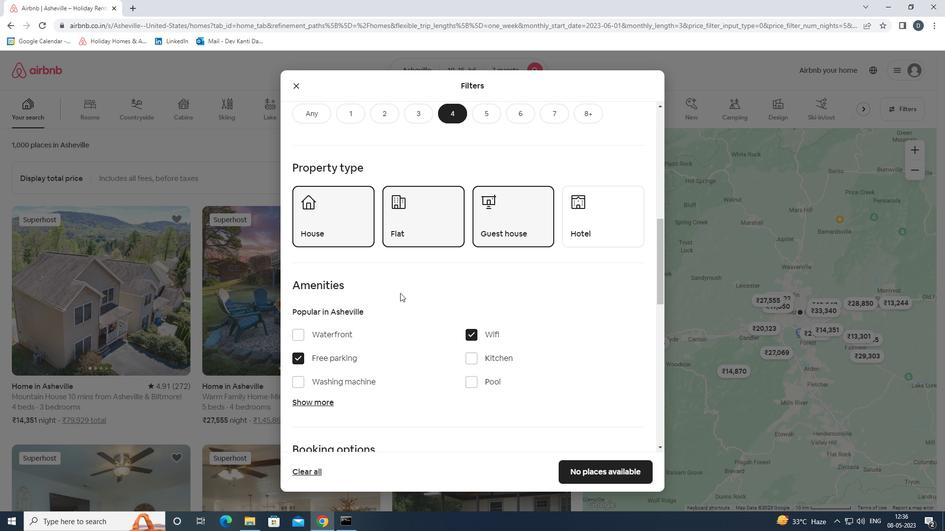 
Action: Mouse moved to (298, 303)
Screenshot: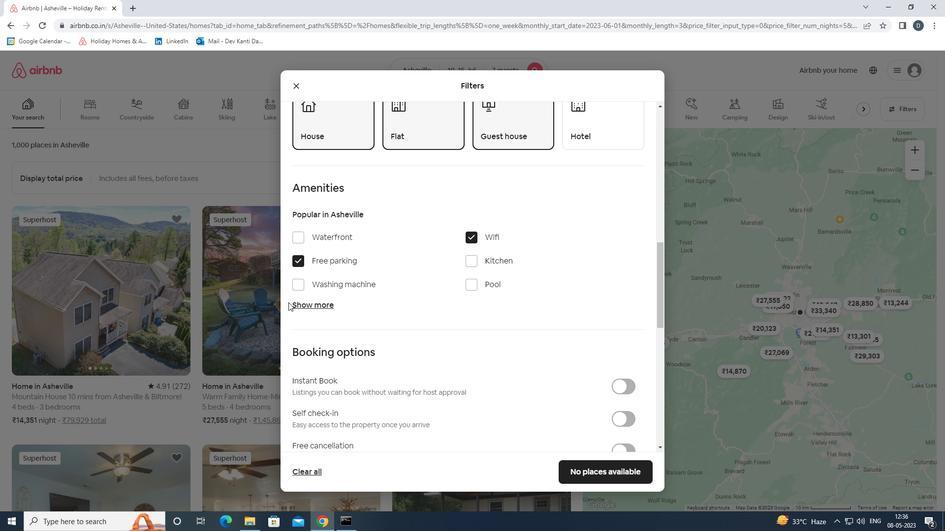 
Action: Mouse pressed left at (298, 303)
Screenshot: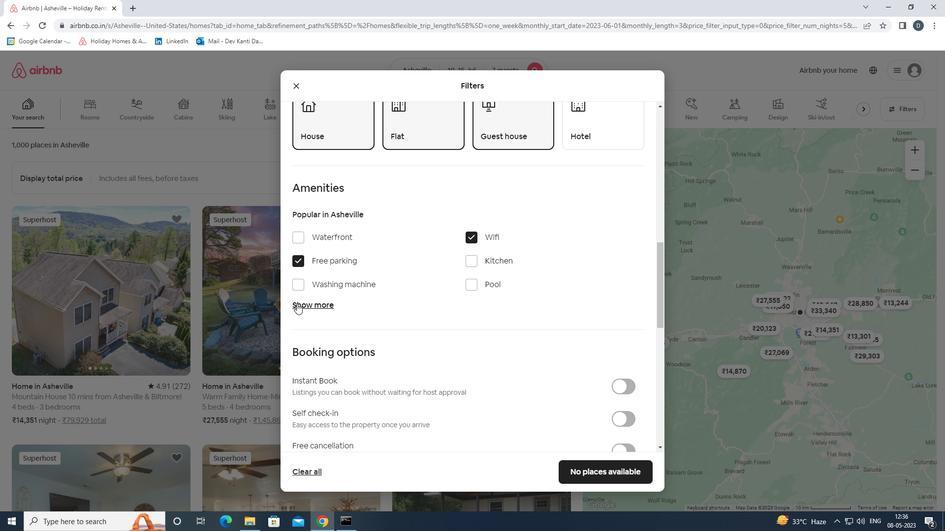 
Action: Mouse moved to (330, 310)
Screenshot: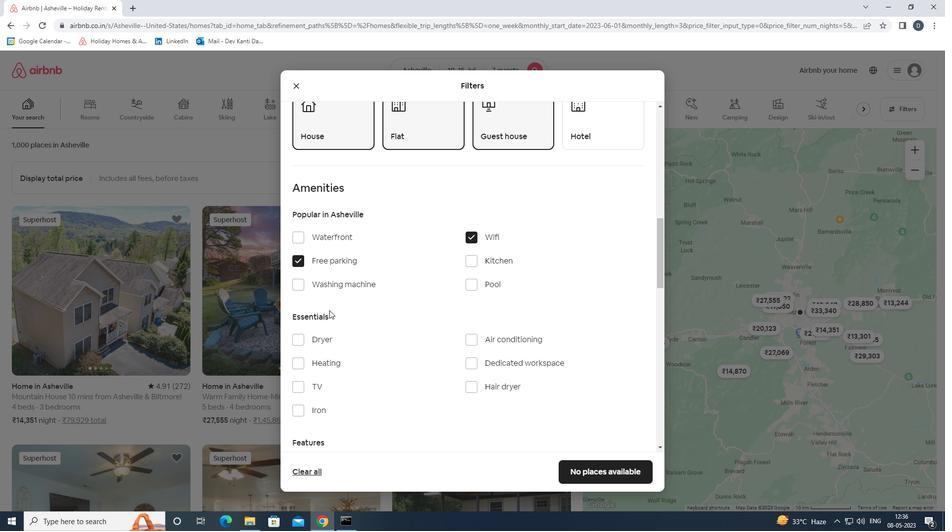 
Action: Mouse scrolled (330, 310) with delta (0, 0)
Screenshot: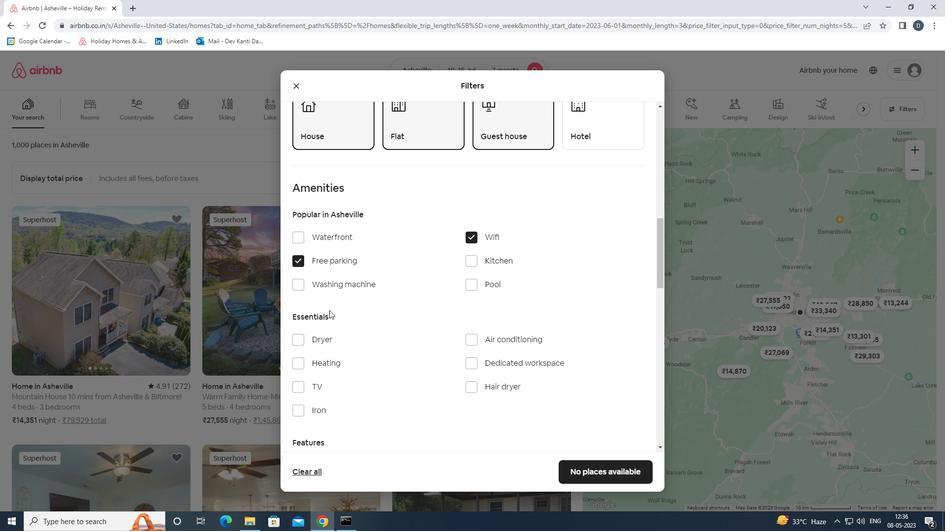 
Action: Mouse moved to (308, 333)
Screenshot: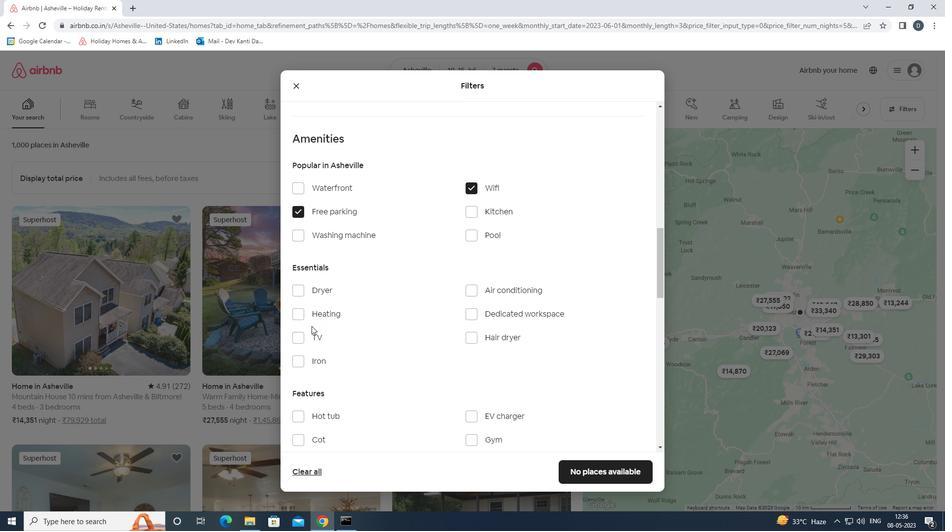 
Action: Mouse pressed left at (308, 333)
Screenshot: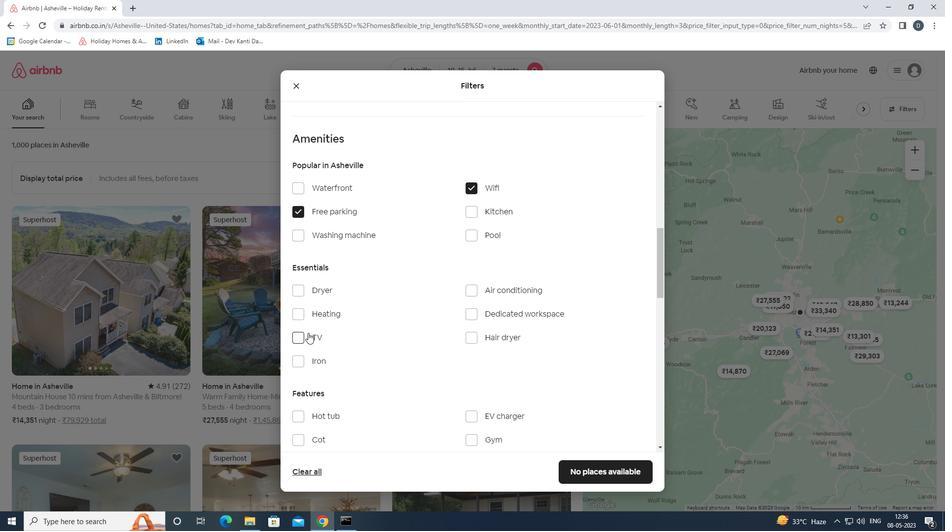 
Action: Mouse moved to (315, 339)
Screenshot: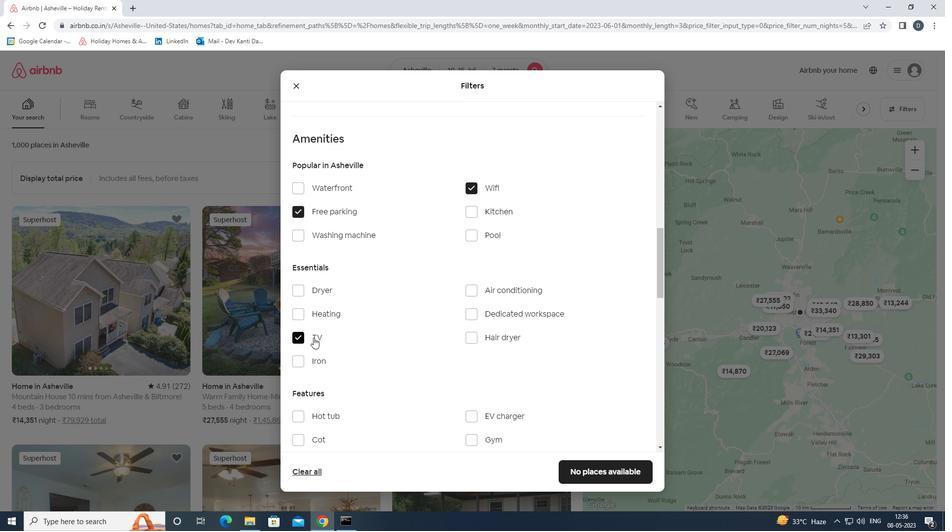 
Action: Mouse scrolled (315, 338) with delta (0, 0)
Screenshot: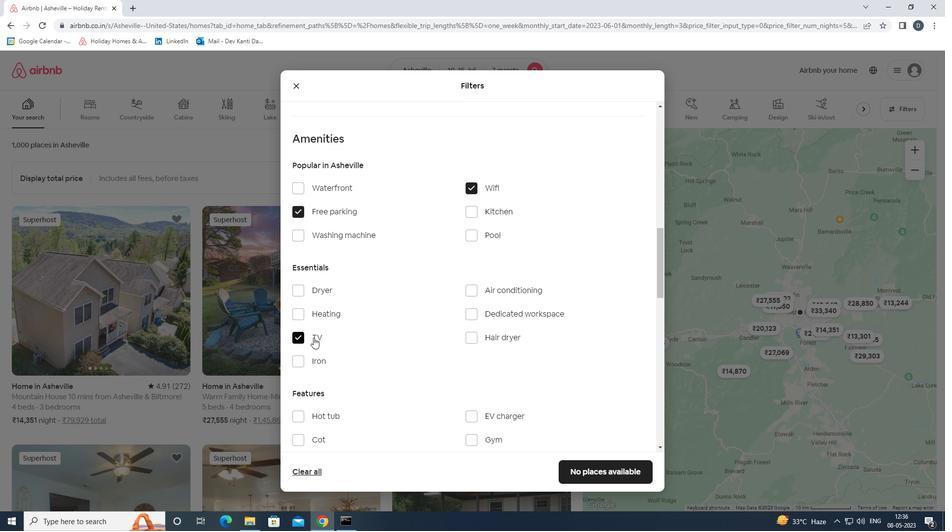 
Action: Mouse moved to (361, 339)
Screenshot: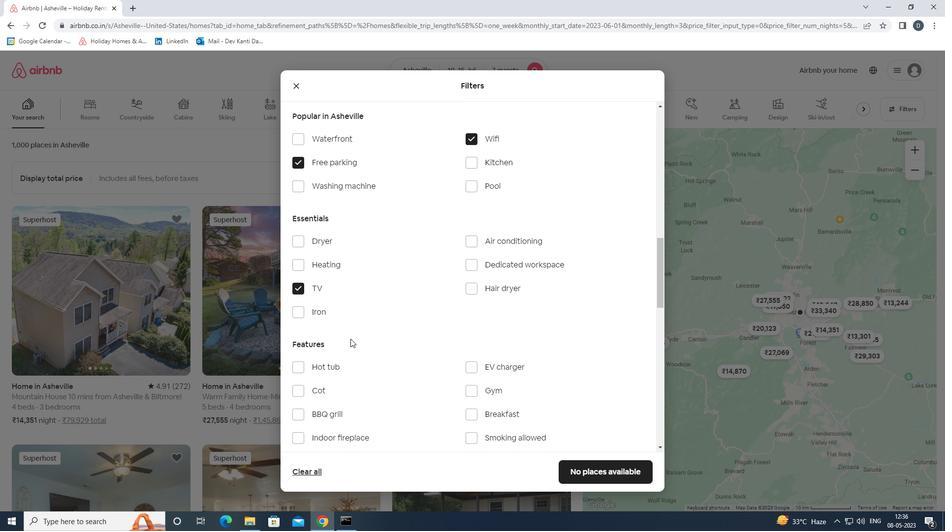 
Action: Mouse scrolled (361, 338) with delta (0, 0)
Screenshot: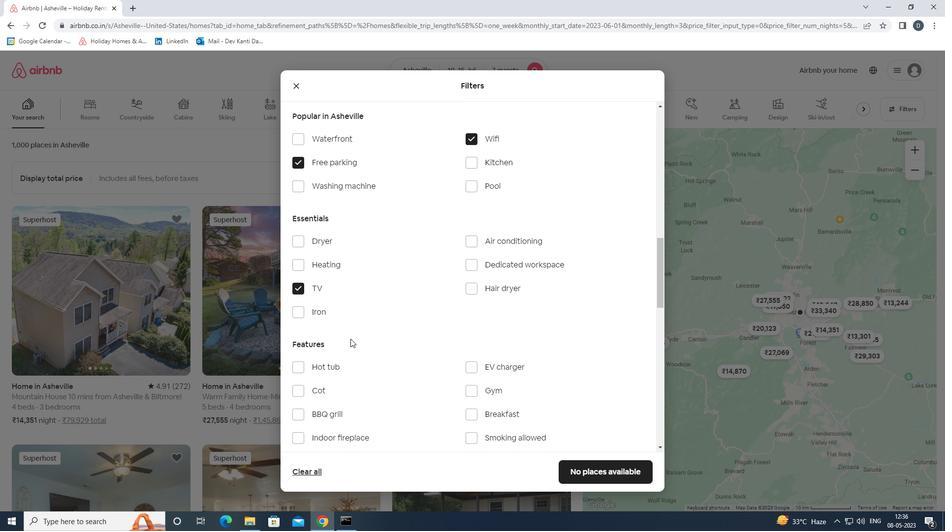 
Action: Mouse moved to (478, 342)
Screenshot: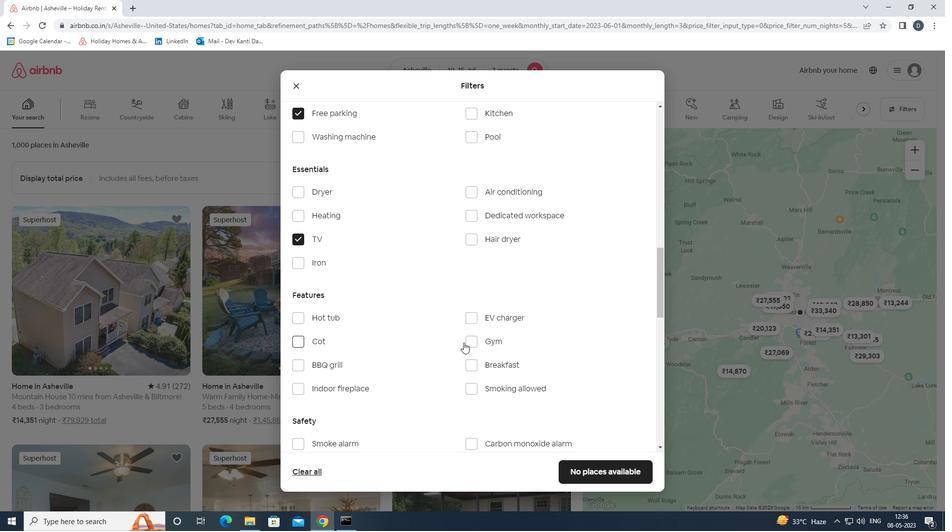 
Action: Mouse pressed left at (478, 342)
Screenshot: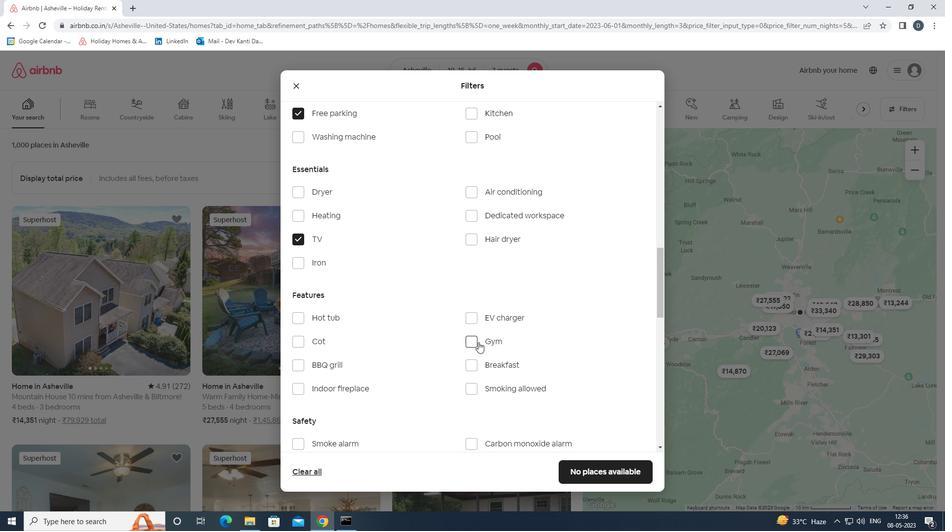 
Action: Mouse moved to (485, 365)
Screenshot: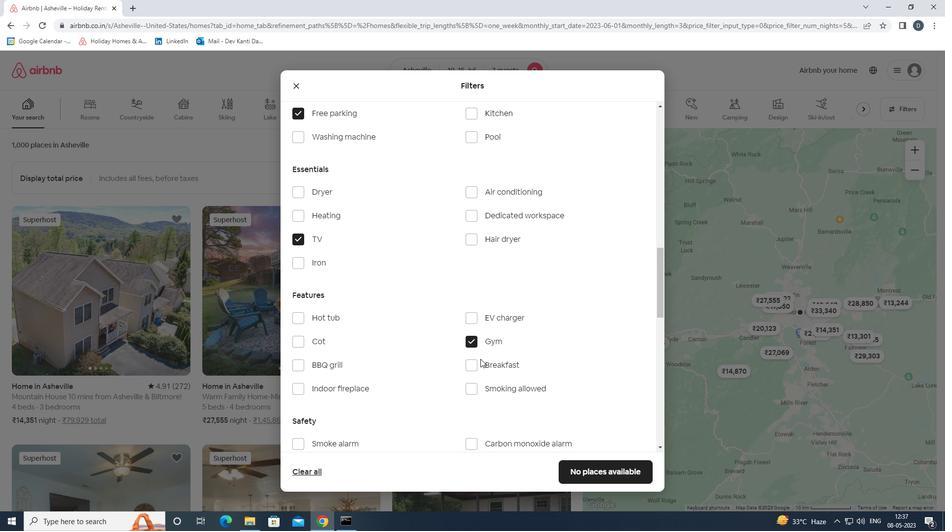 
Action: Mouse pressed left at (485, 365)
Screenshot: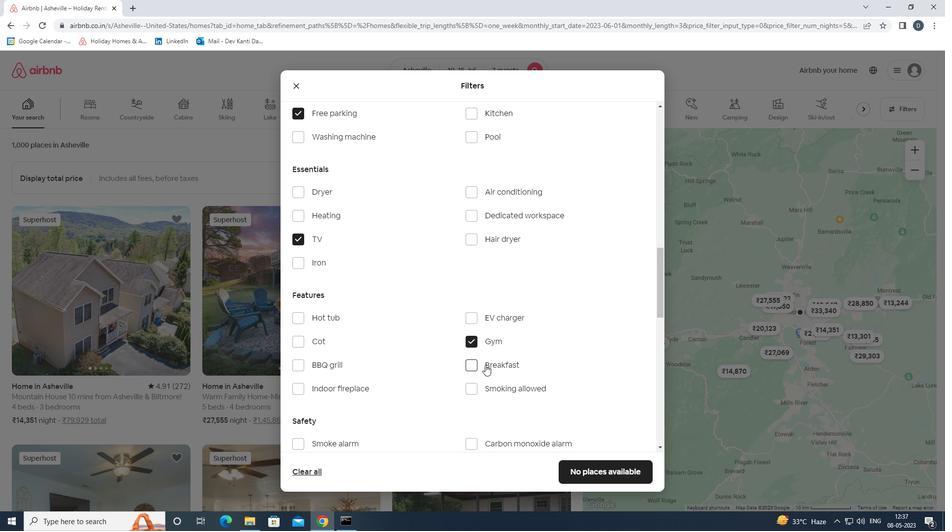 
Action: Mouse scrolled (485, 364) with delta (0, 0)
Screenshot: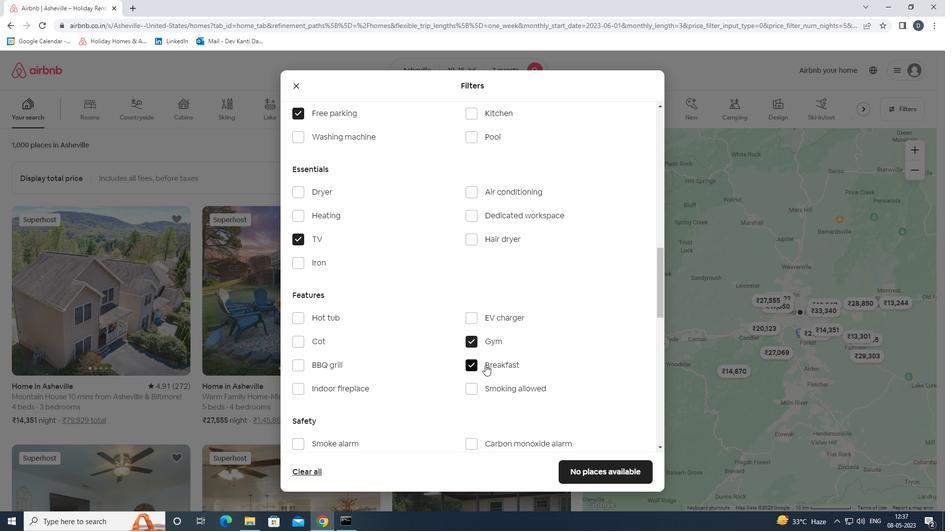 
Action: Mouse scrolled (485, 364) with delta (0, 0)
Screenshot: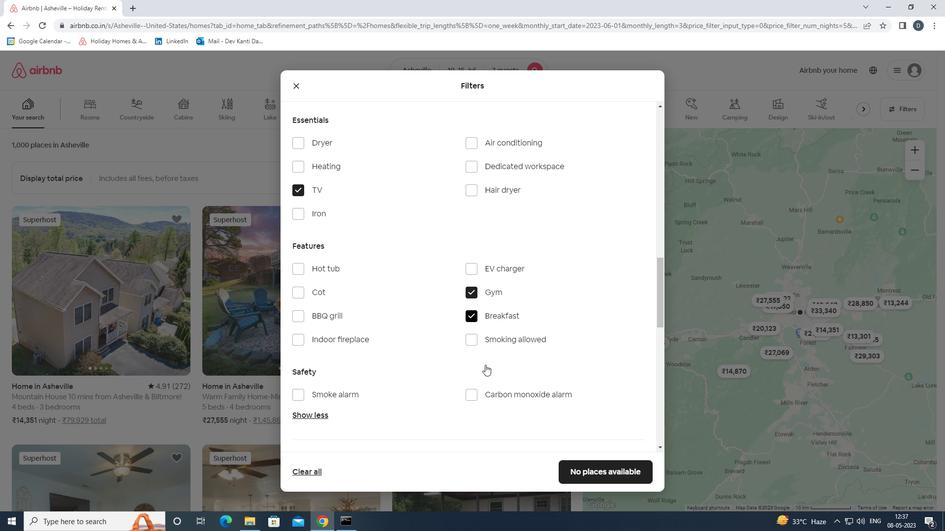
Action: Mouse scrolled (485, 364) with delta (0, 0)
Screenshot: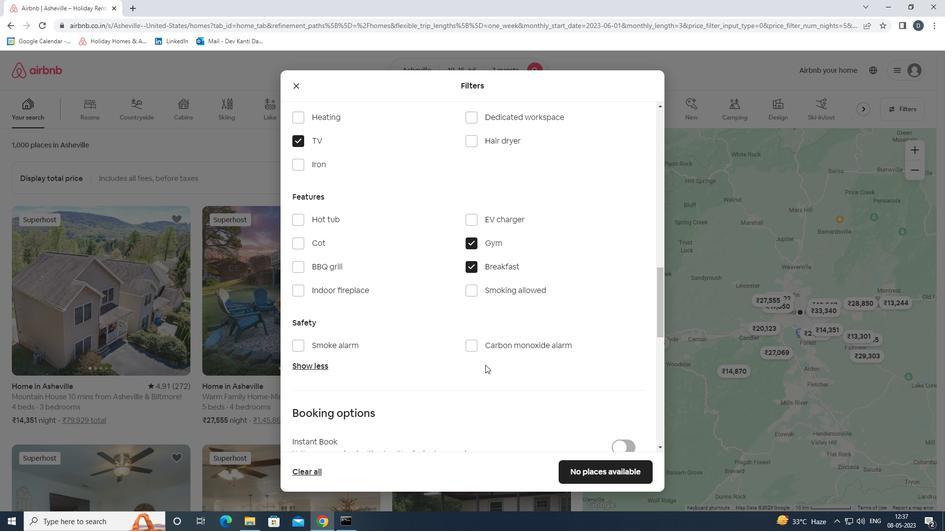 
Action: Mouse moved to (494, 361)
Screenshot: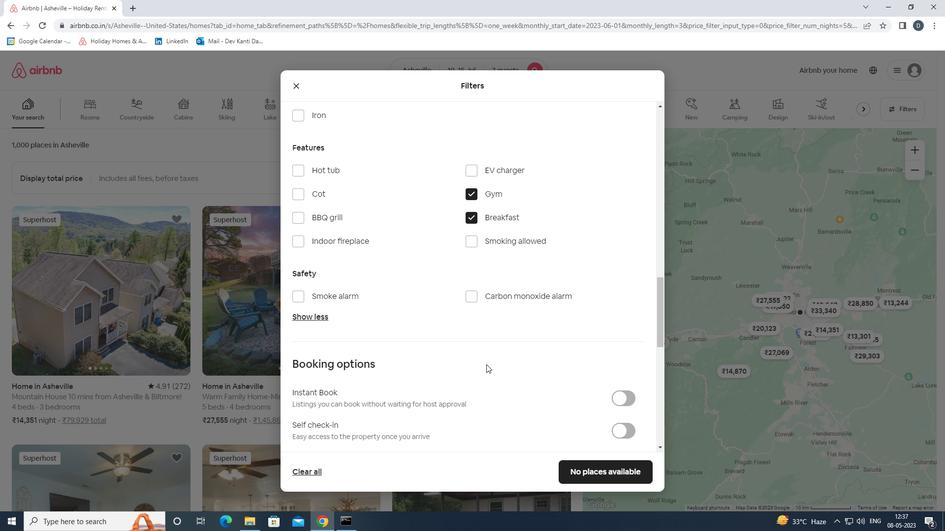 
Action: Mouse scrolled (494, 360) with delta (0, 0)
Screenshot: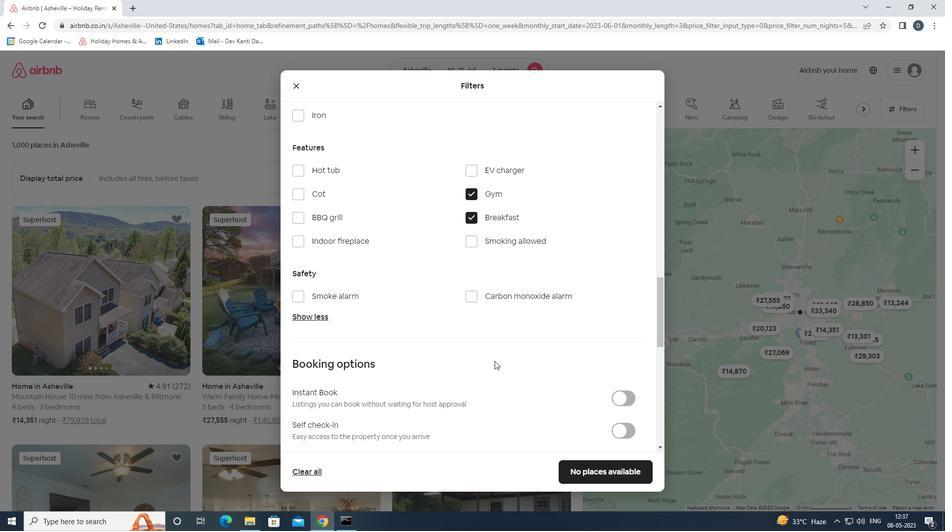 
Action: Mouse moved to (617, 379)
Screenshot: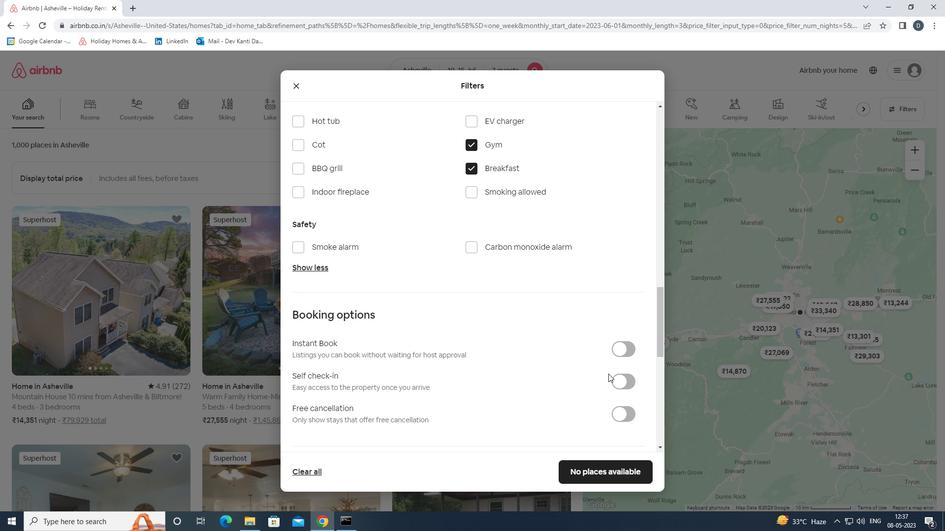 
Action: Mouse pressed left at (617, 379)
Screenshot: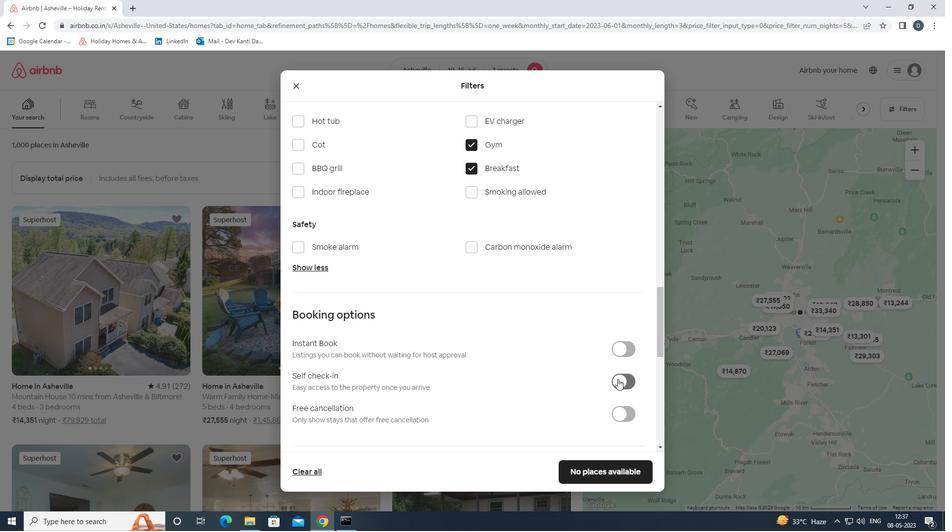 
Action: Mouse moved to (623, 363)
Screenshot: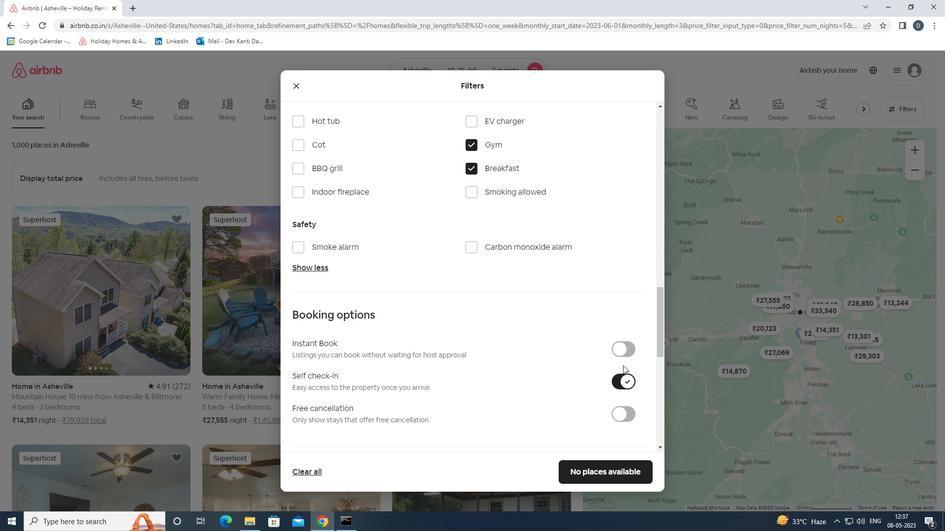 
Action: Mouse scrolled (623, 363) with delta (0, 0)
Screenshot: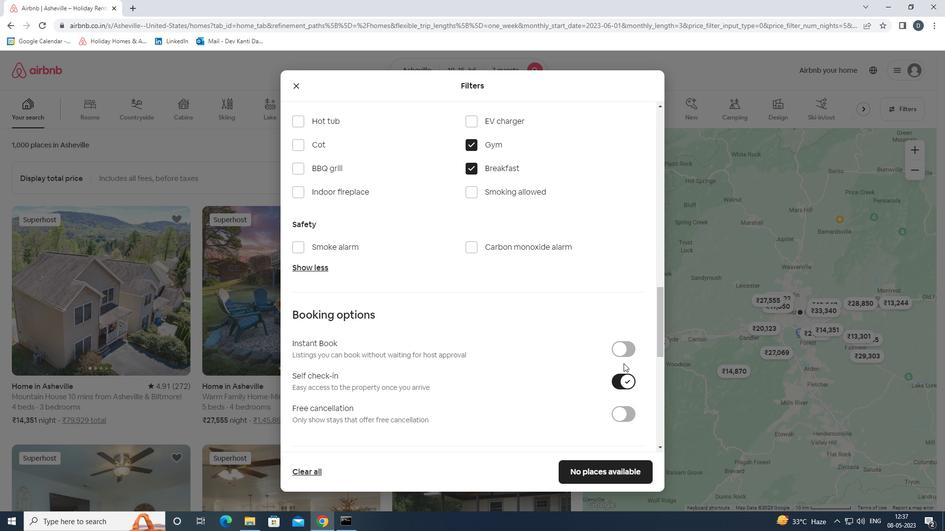 
Action: Mouse moved to (623, 363)
Screenshot: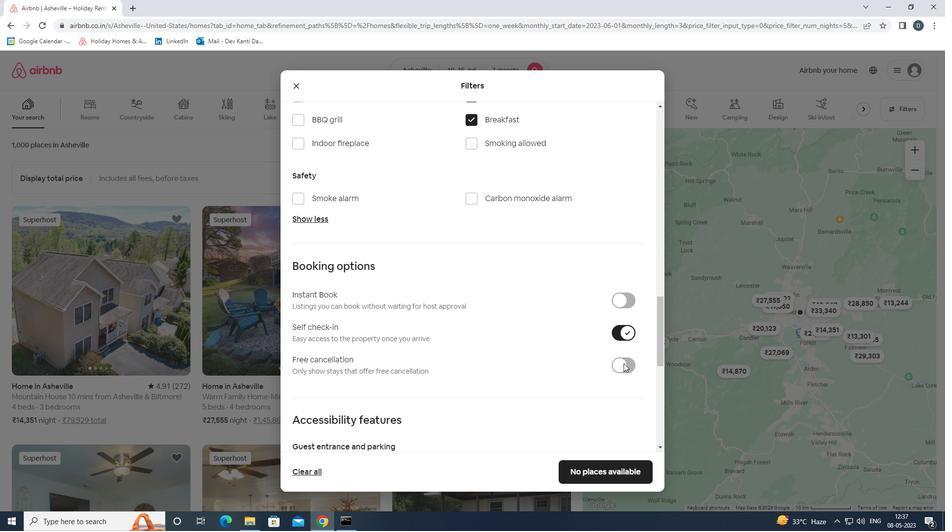 
Action: Mouse scrolled (623, 362) with delta (0, 0)
Screenshot: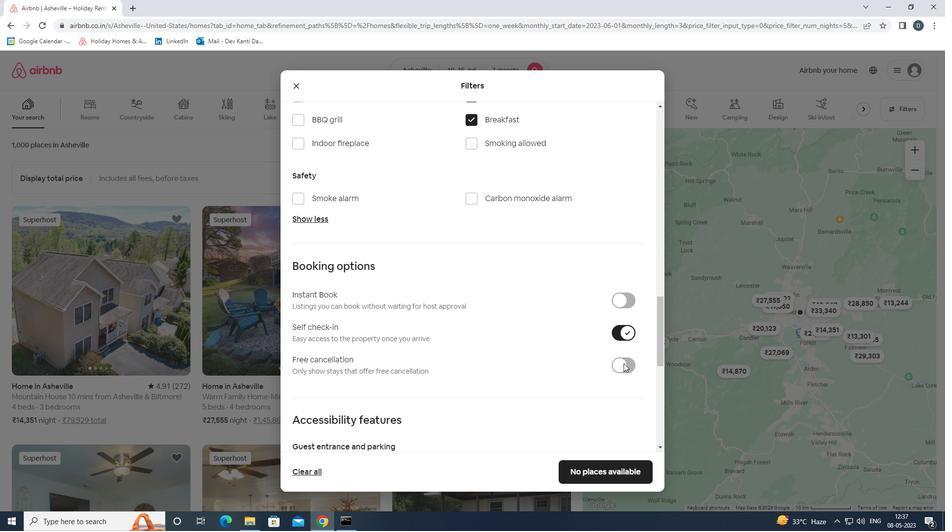 
Action: Mouse moved to (623, 362)
Screenshot: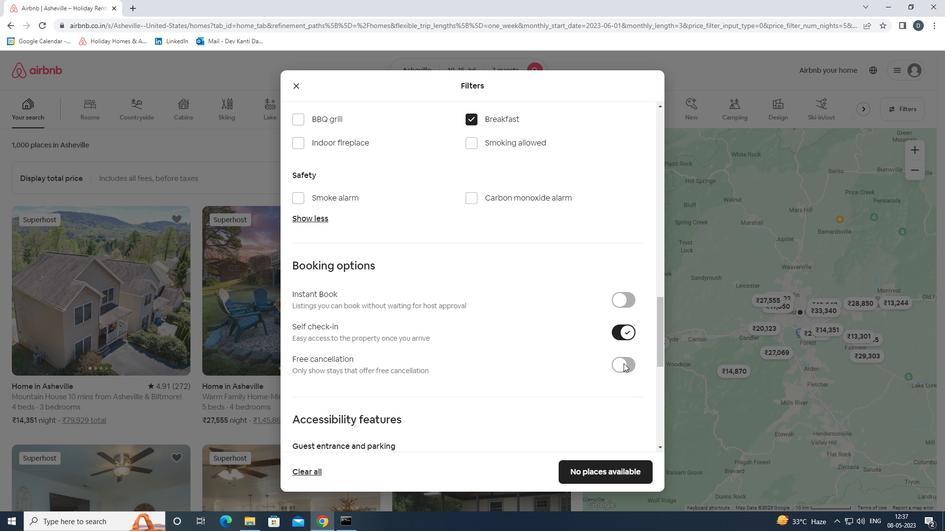 
Action: Mouse scrolled (623, 361) with delta (0, 0)
Screenshot: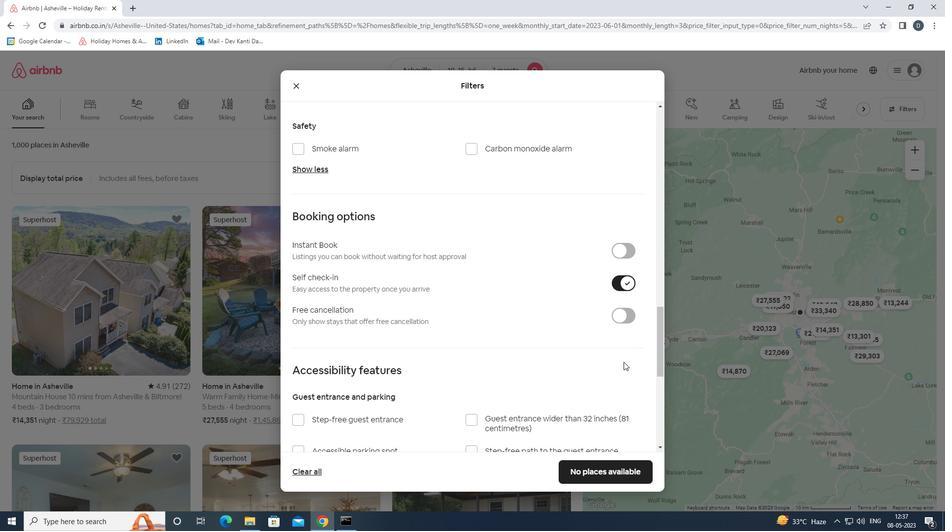 
Action: Mouse scrolled (623, 361) with delta (0, 0)
Screenshot: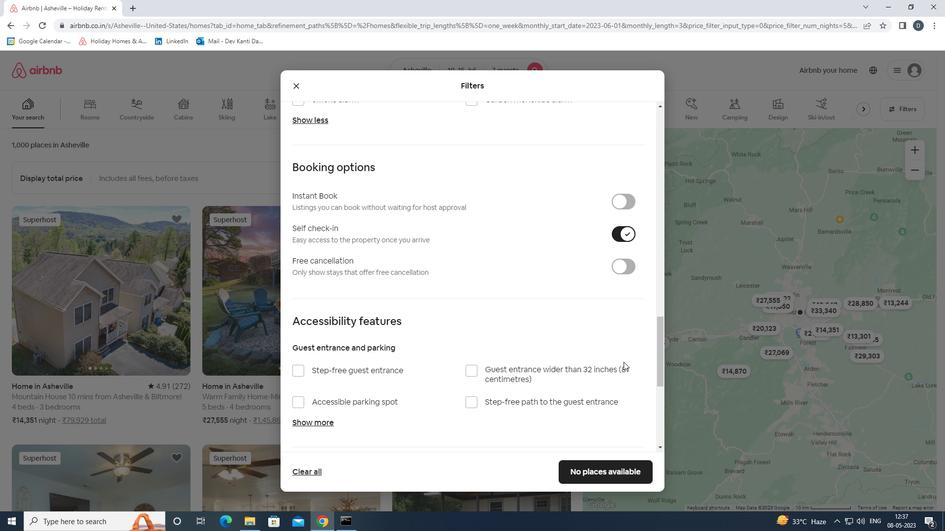 
Action: Mouse moved to (623, 362)
Screenshot: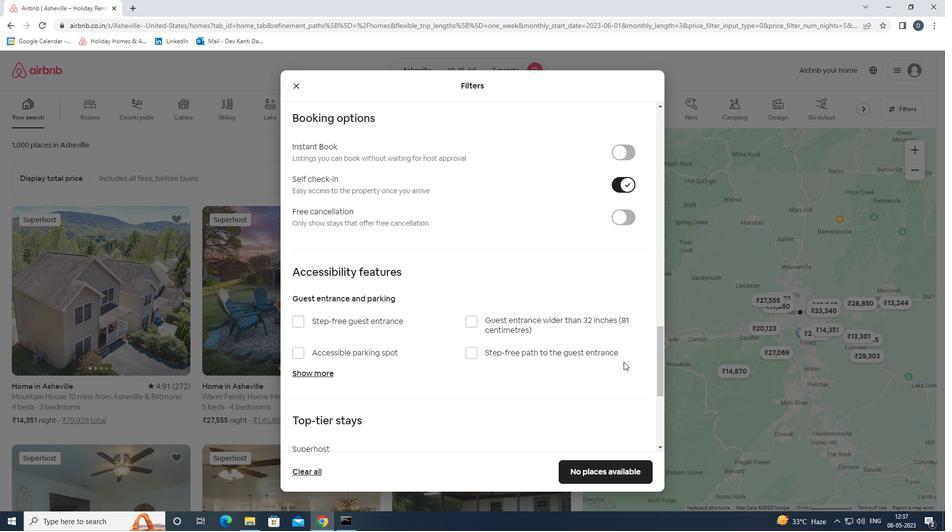 
Action: Mouse scrolled (623, 361) with delta (0, 0)
Screenshot: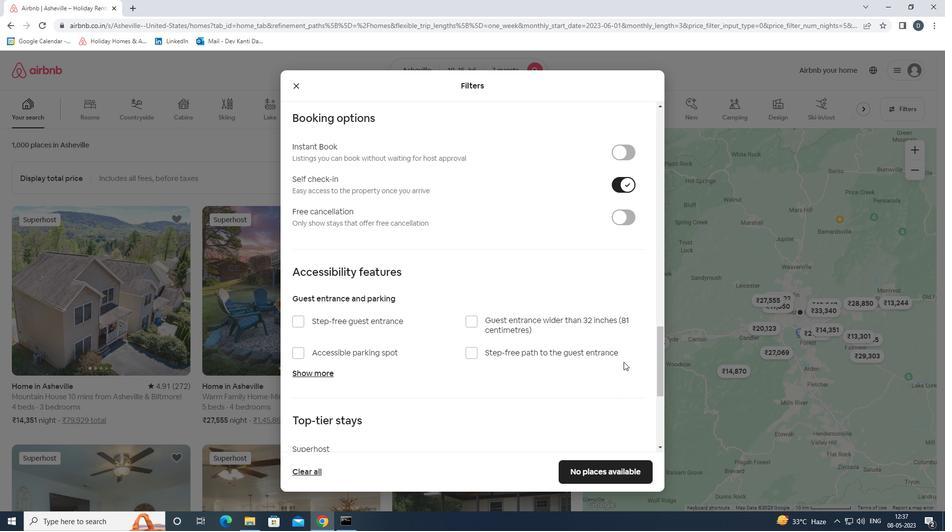 
Action: Mouse scrolled (623, 361) with delta (0, 0)
Screenshot: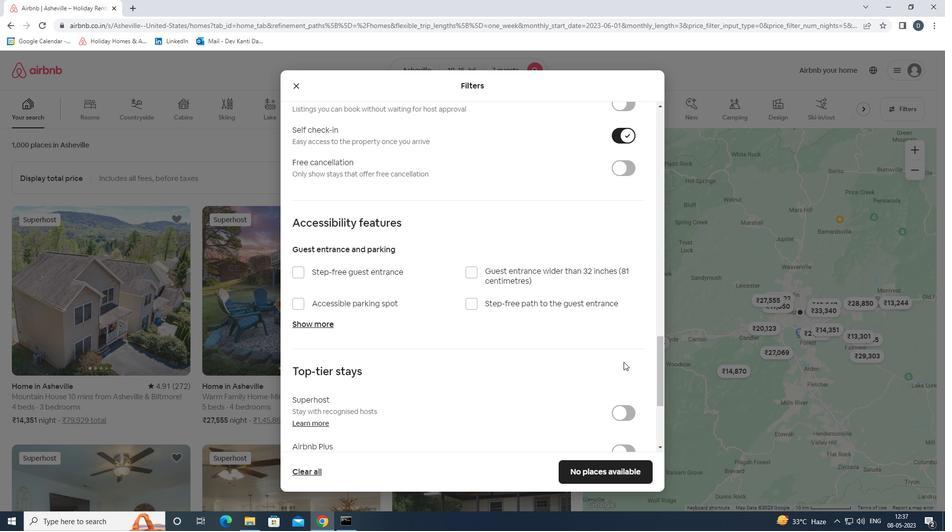 
Action: Mouse scrolled (623, 361) with delta (0, 0)
Screenshot: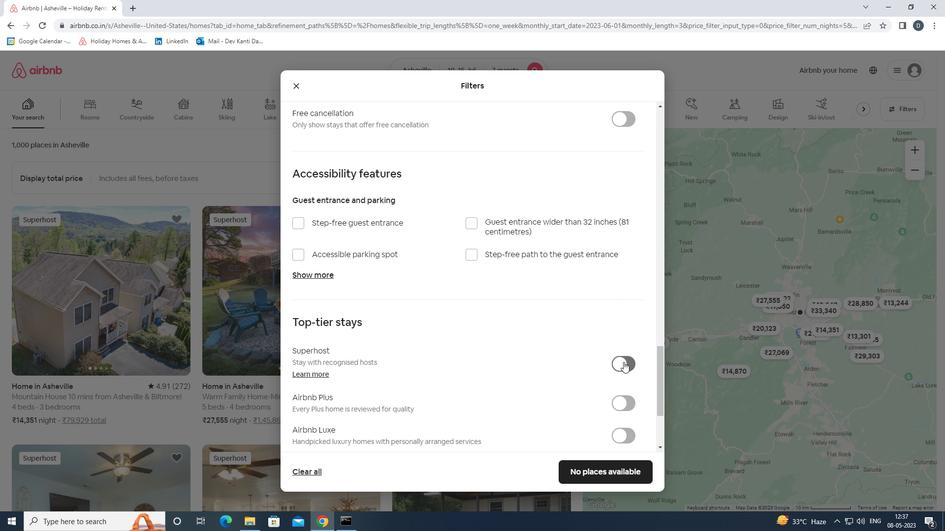 
Action: Mouse scrolled (623, 361) with delta (0, 0)
Screenshot: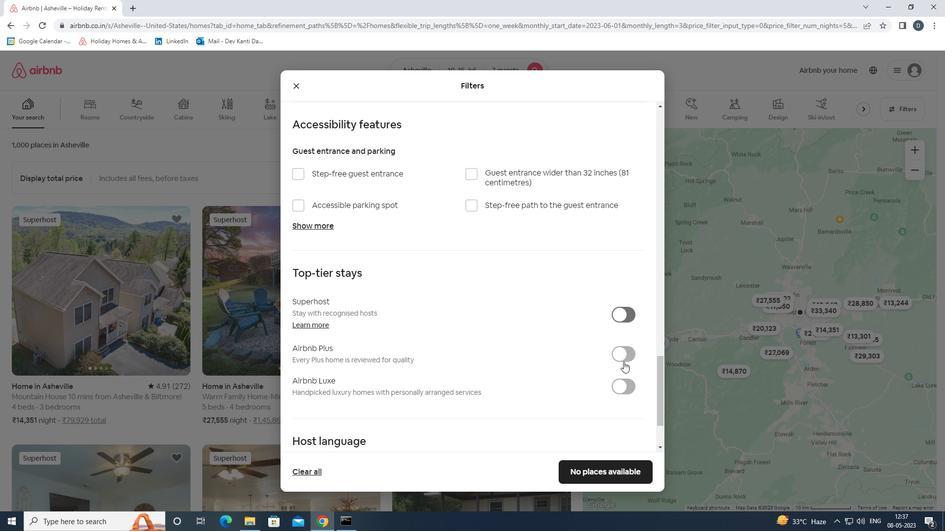 
Action: Mouse scrolled (623, 361) with delta (0, 0)
Screenshot: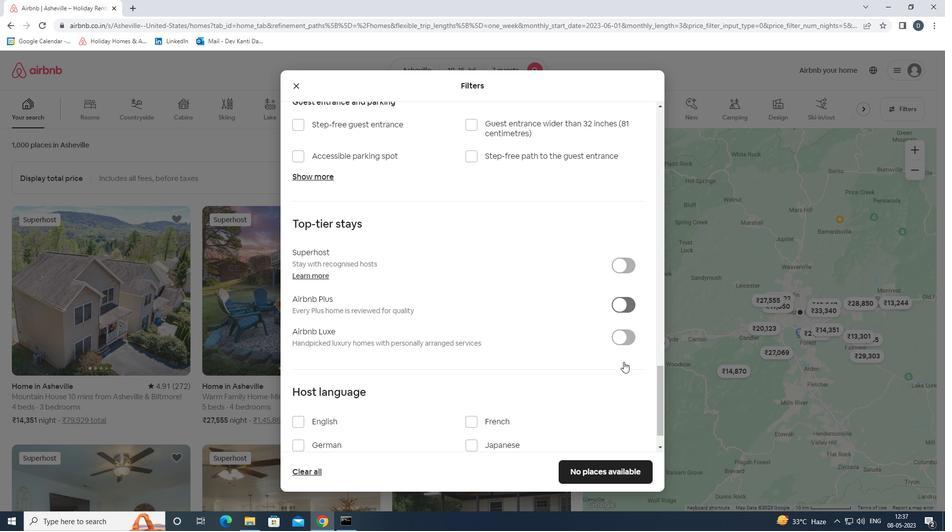 
Action: Mouse moved to (320, 380)
Screenshot: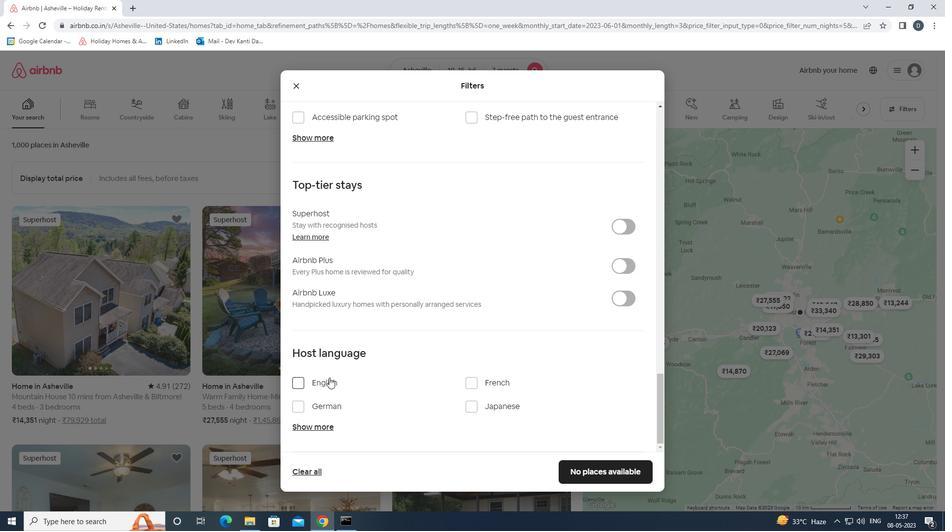 
Action: Mouse pressed left at (320, 380)
Screenshot: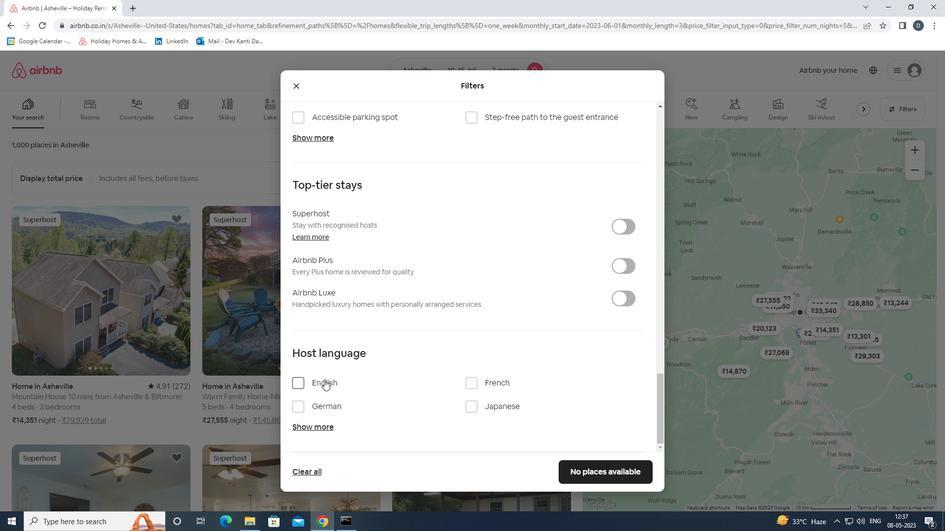 
Action: Mouse moved to (587, 466)
Screenshot: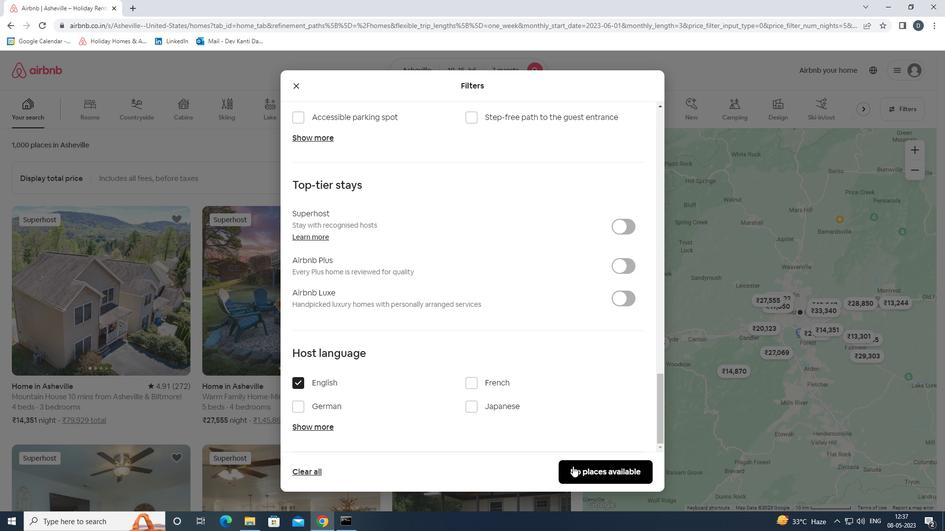 
Action: Mouse pressed left at (587, 466)
Screenshot: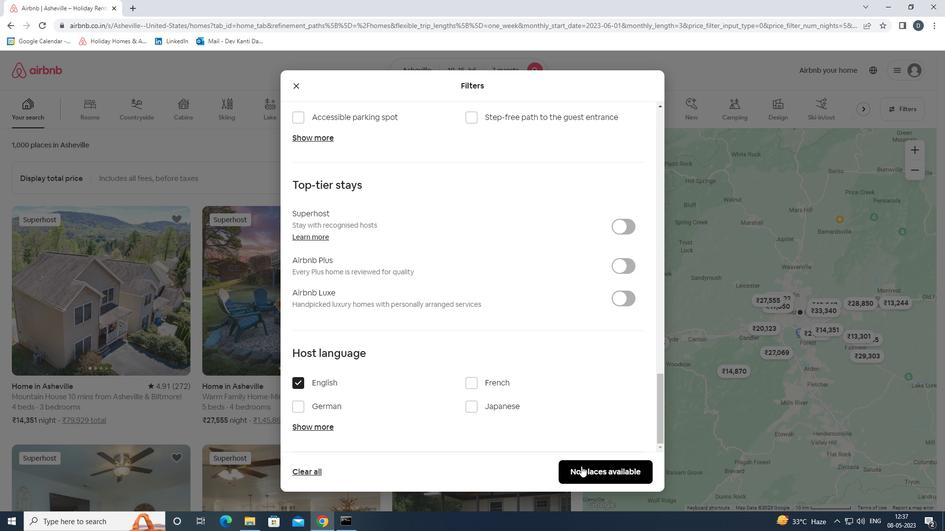 
Action: Mouse moved to (584, 438)
Screenshot: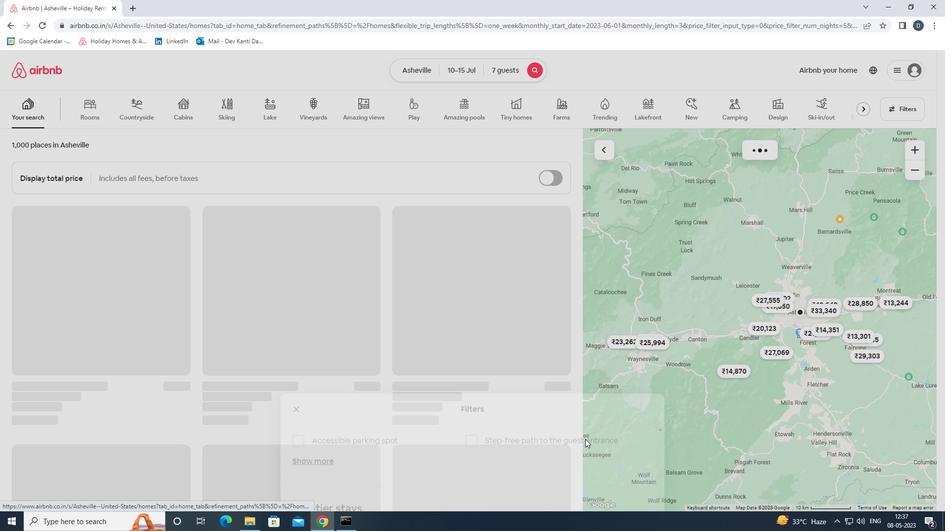 
